 Task: Look for space in La Dorada, Colombia from 2nd June, 2023 to 15th June, 2023 for 2 adults in price range Rs.10000 to Rs.15000. Place can be entire place with 1  bedroom having 1 bed and 1 bathroom. Property type can be house, flat, guest house, hotel. Amenities needed are: washing machine. Booking option can be shelf check-in. Required host language is English.
Action: Mouse moved to (415, 165)
Screenshot: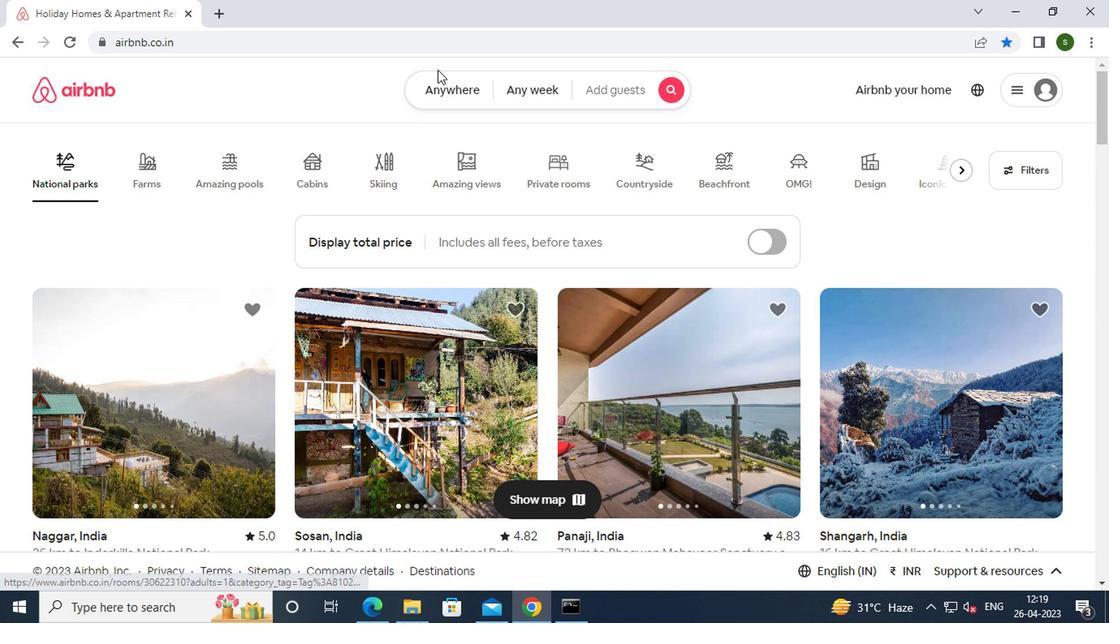 
Action: Mouse pressed left at (415, 165)
Screenshot: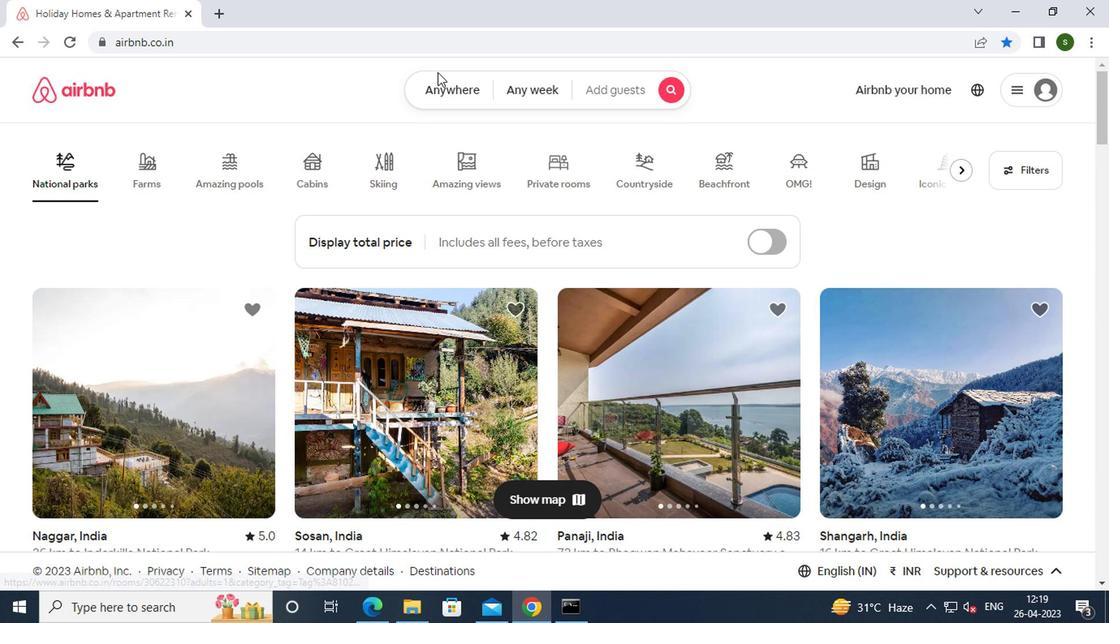 
Action: Mouse moved to (348, 208)
Screenshot: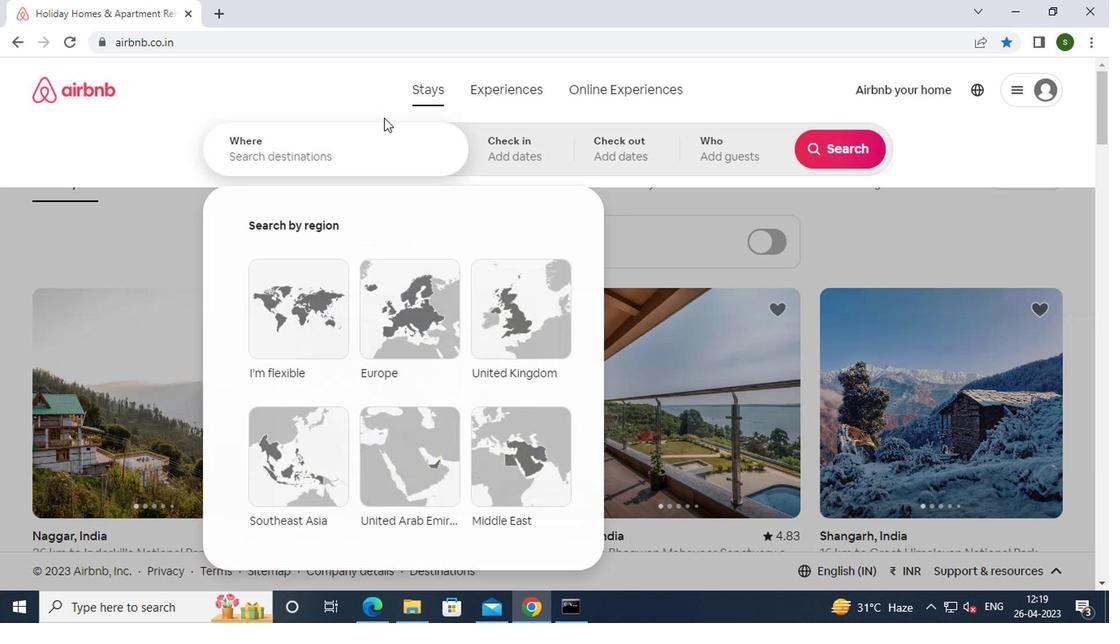 
Action: Mouse pressed left at (348, 208)
Screenshot: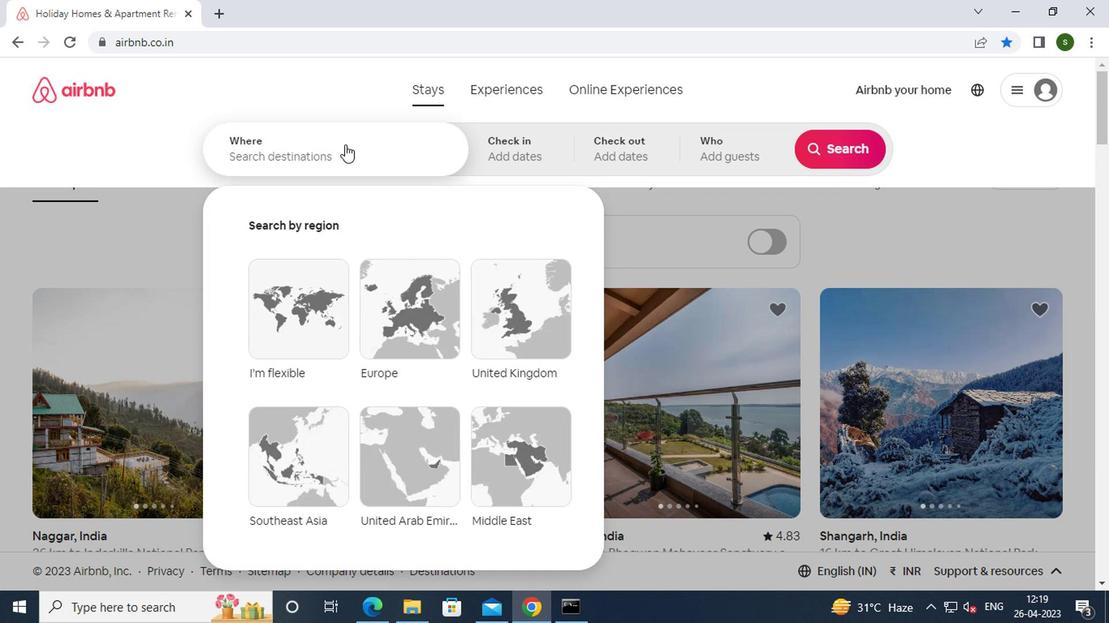 
Action: Mouse moved to (348, 233)
Screenshot: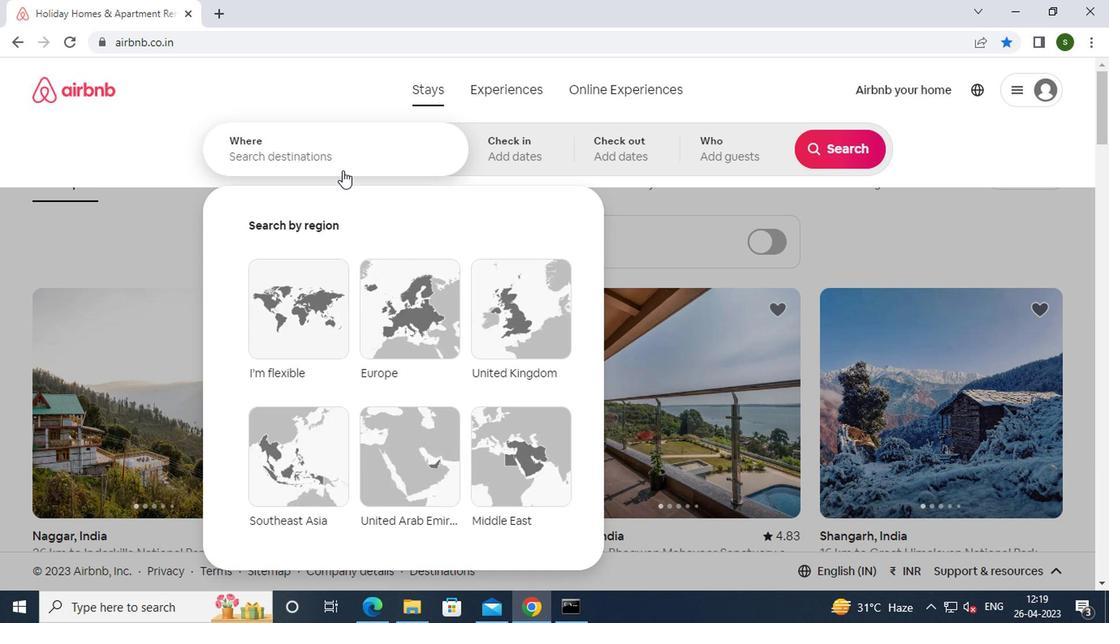 
Action: Key pressed l<Key.caps_lock>a<Key.space><Key.caps_lock>d<Key.caps_lock>orada,<Key.space><Key.caps_lock>c<Key.caps_lock>olombia<Key.enter>
Screenshot: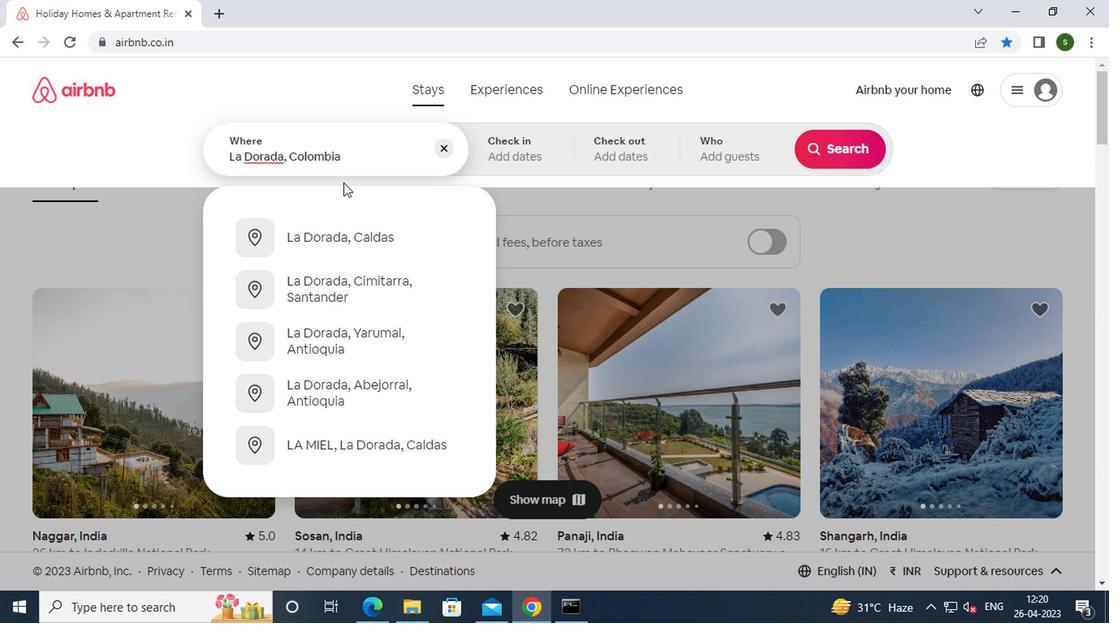 
Action: Mouse moved to (698, 303)
Screenshot: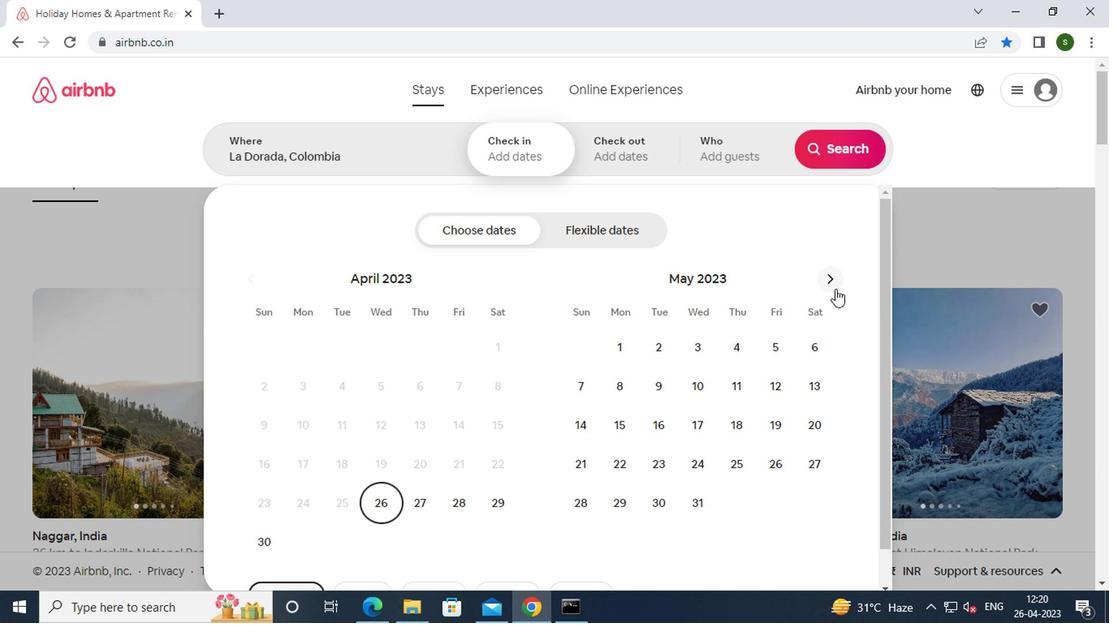 
Action: Mouse pressed left at (698, 303)
Screenshot: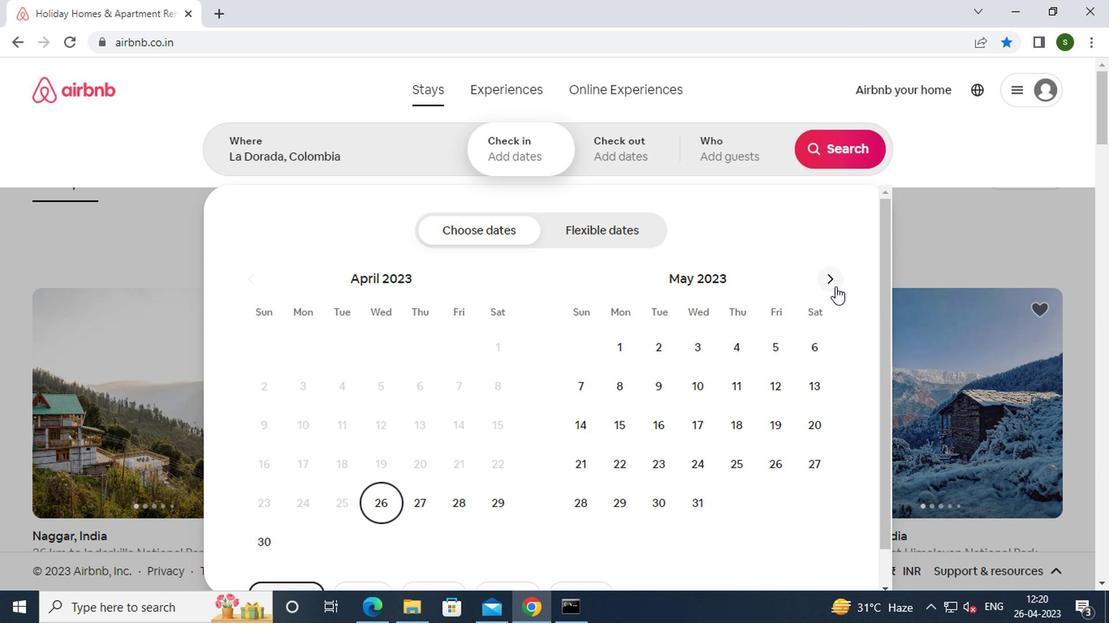 
Action: Mouse moved to (659, 354)
Screenshot: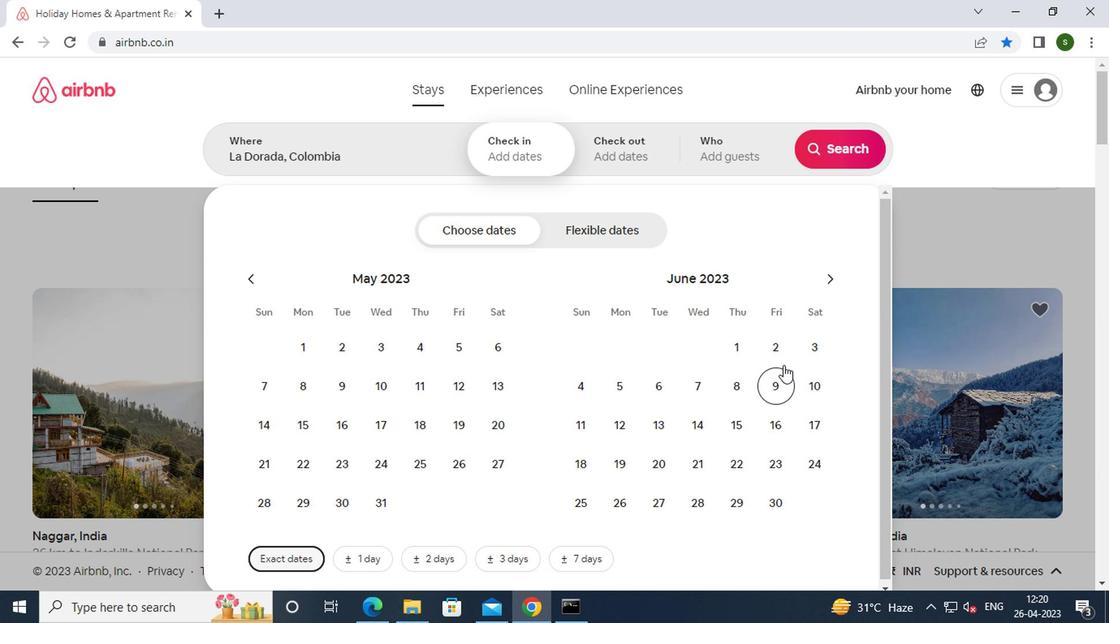 
Action: Mouse pressed left at (659, 354)
Screenshot: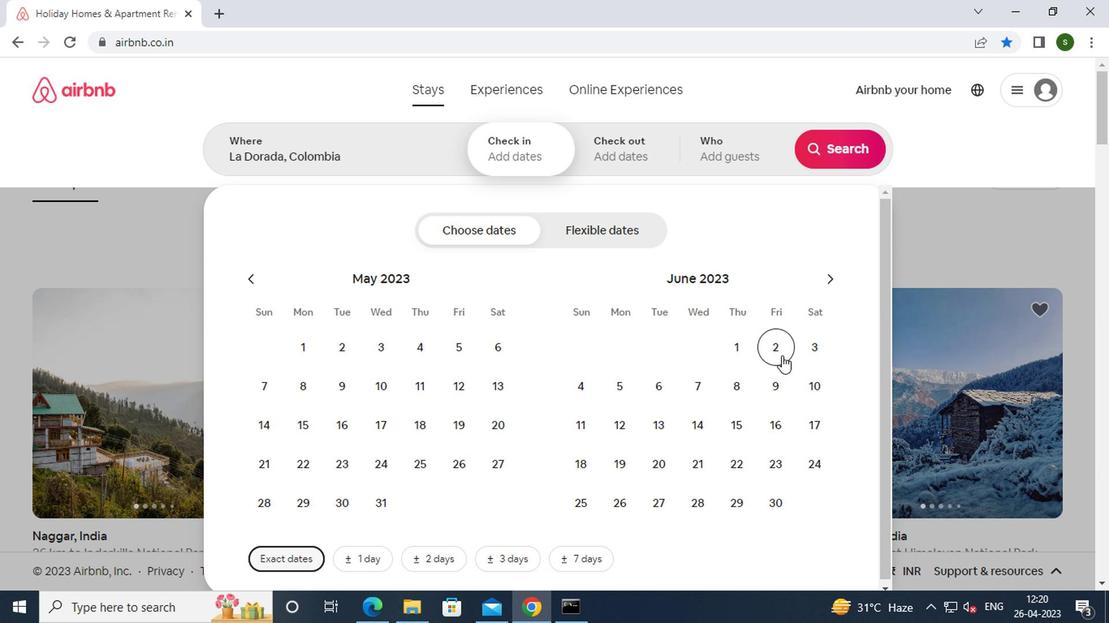 
Action: Mouse moved to (631, 406)
Screenshot: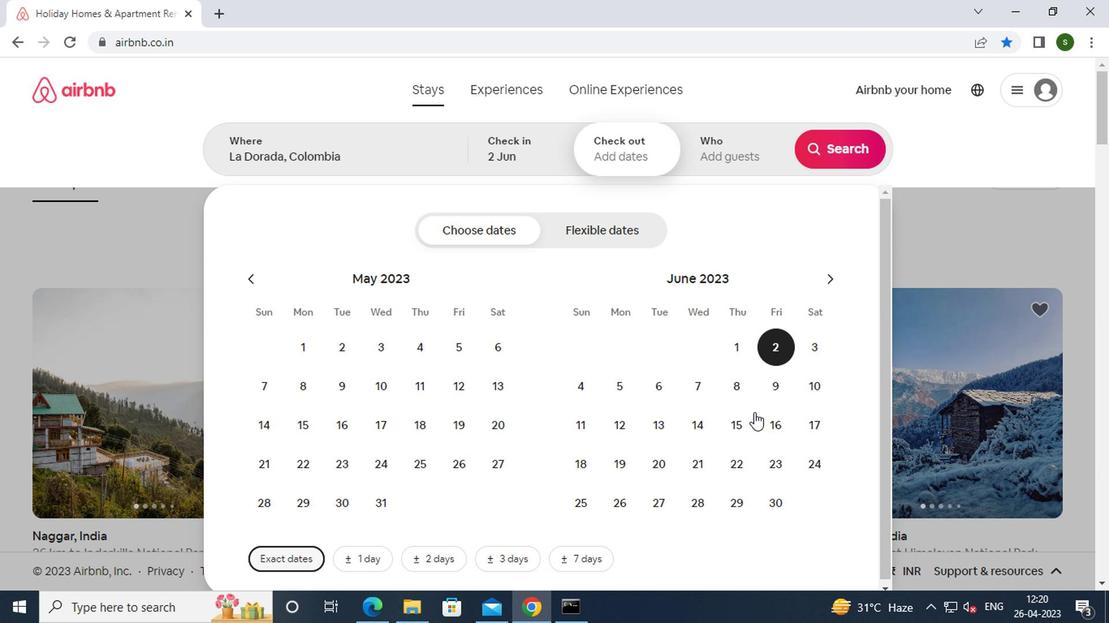 
Action: Mouse pressed left at (631, 406)
Screenshot: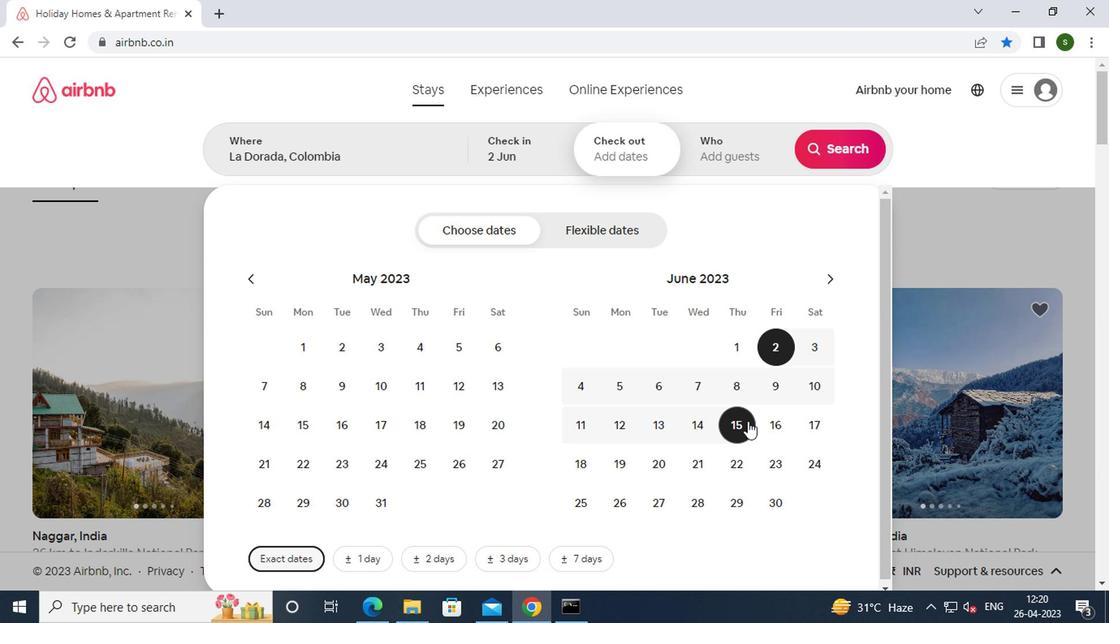 
Action: Mouse moved to (621, 214)
Screenshot: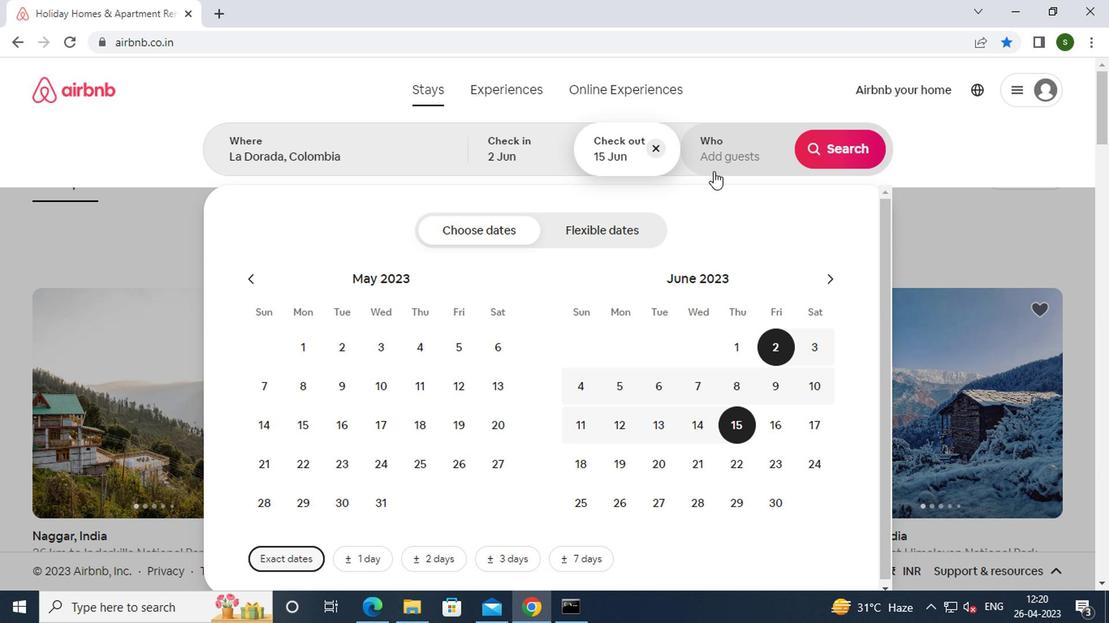 
Action: Mouse pressed left at (621, 214)
Screenshot: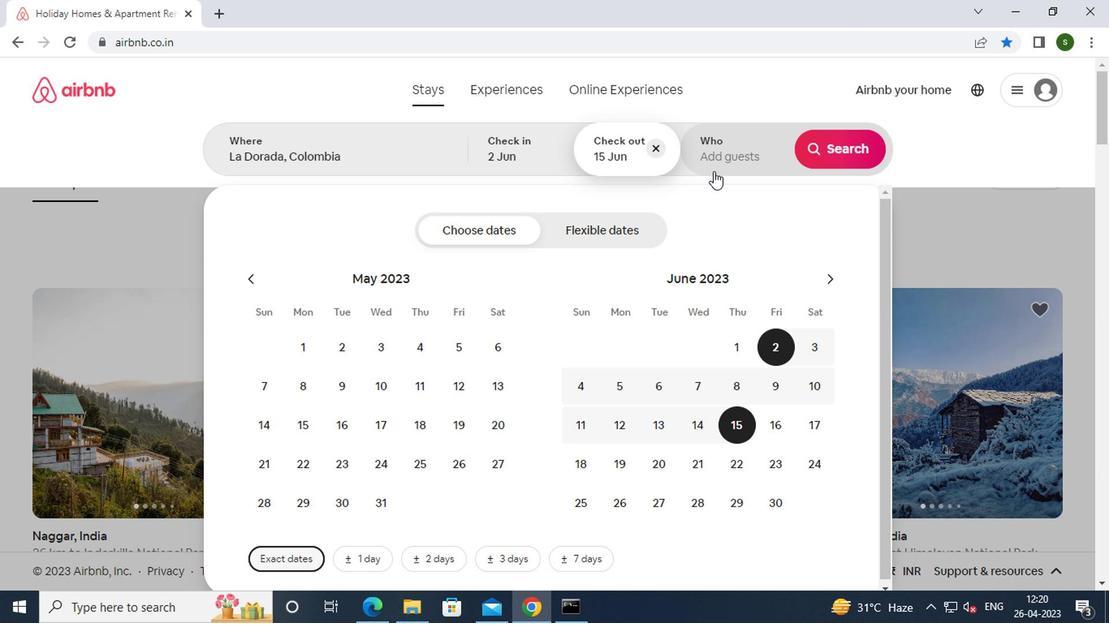 
Action: Mouse moved to (699, 269)
Screenshot: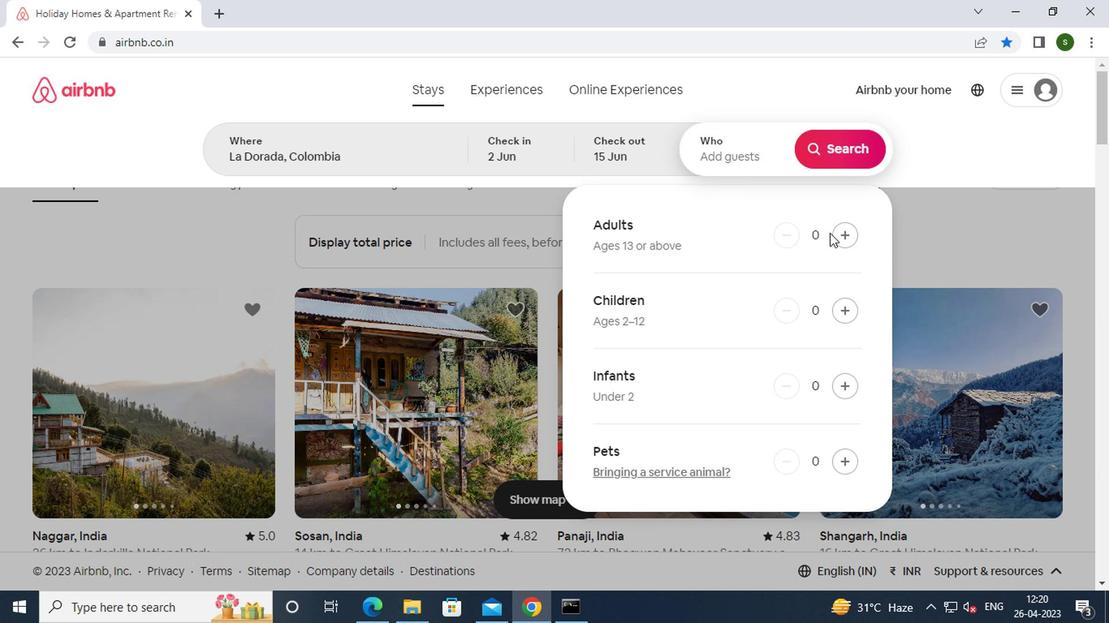 
Action: Mouse pressed left at (699, 269)
Screenshot: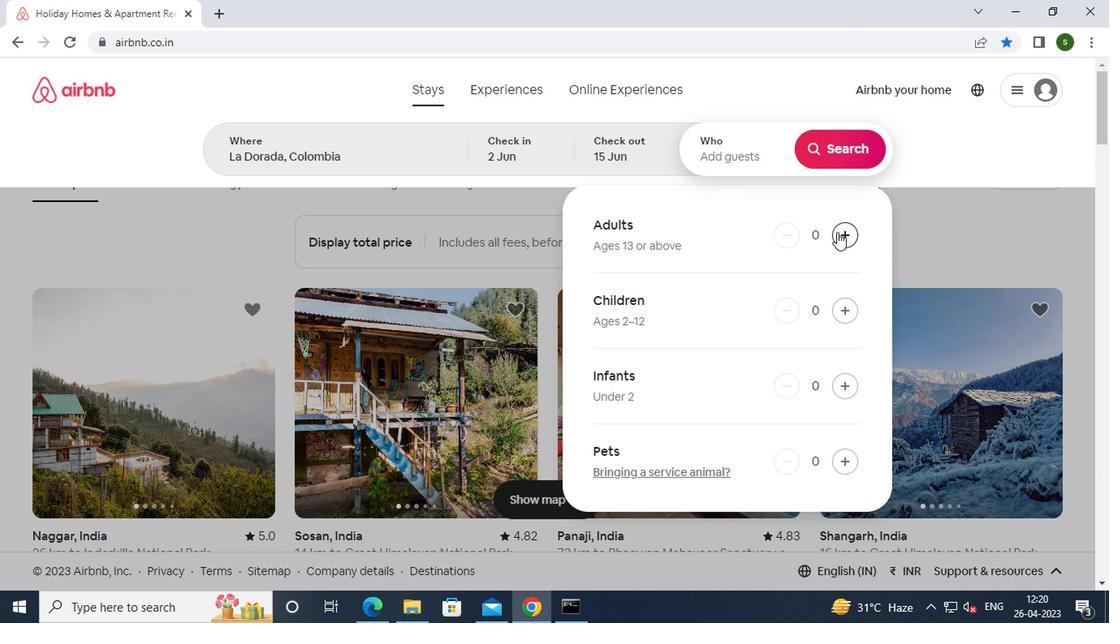 
Action: Mouse pressed left at (699, 269)
Screenshot: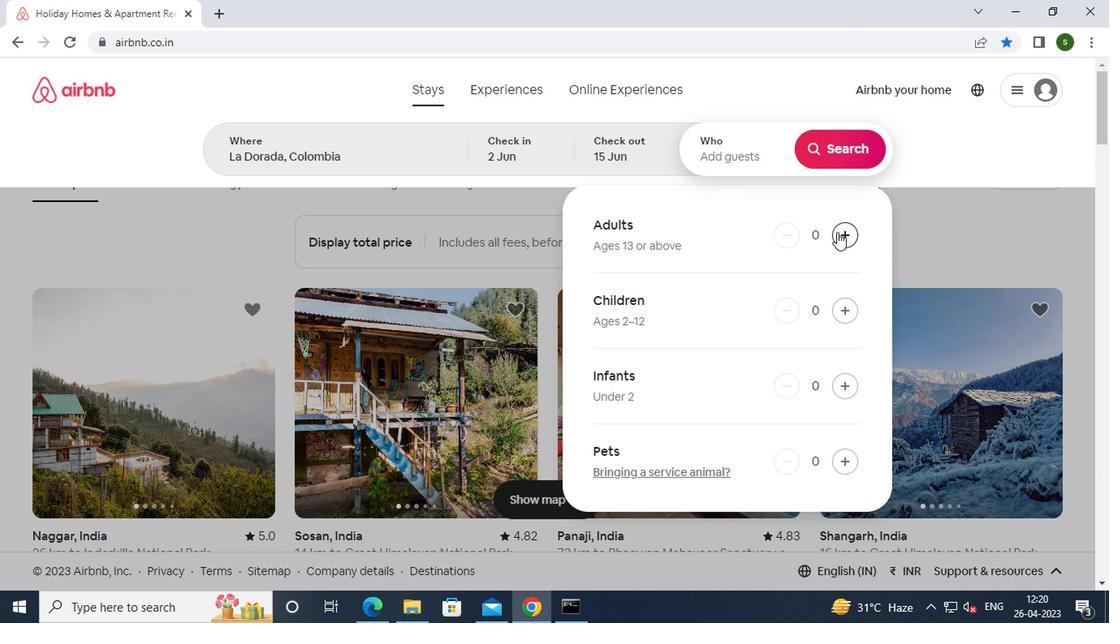 
Action: Mouse moved to (698, 218)
Screenshot: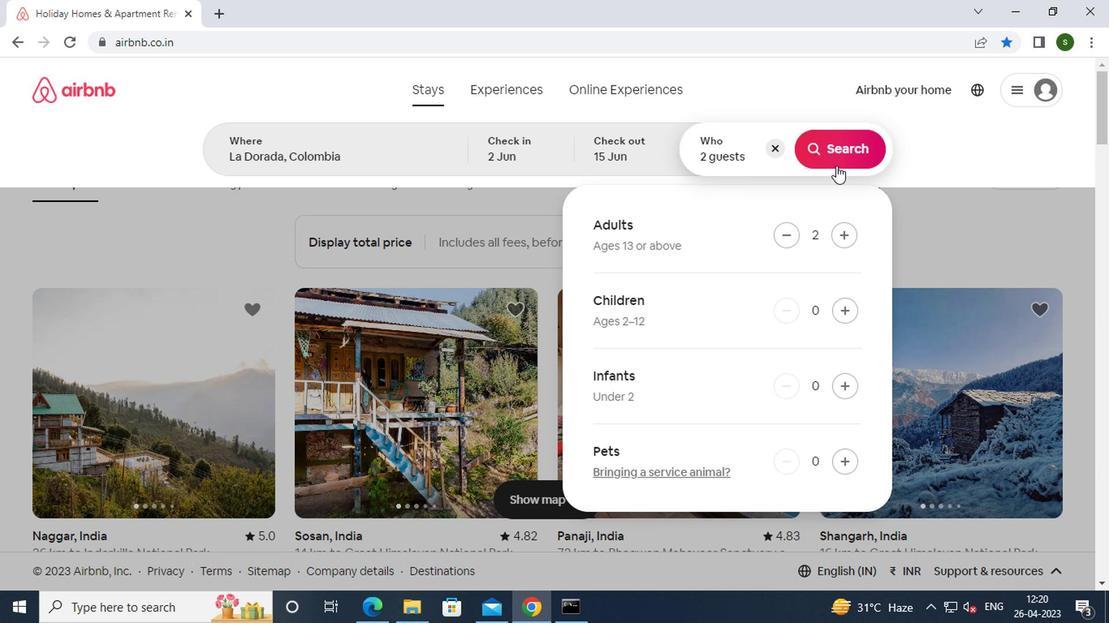 
Action: Mouse pressed left at (698, 218)
Screenshot: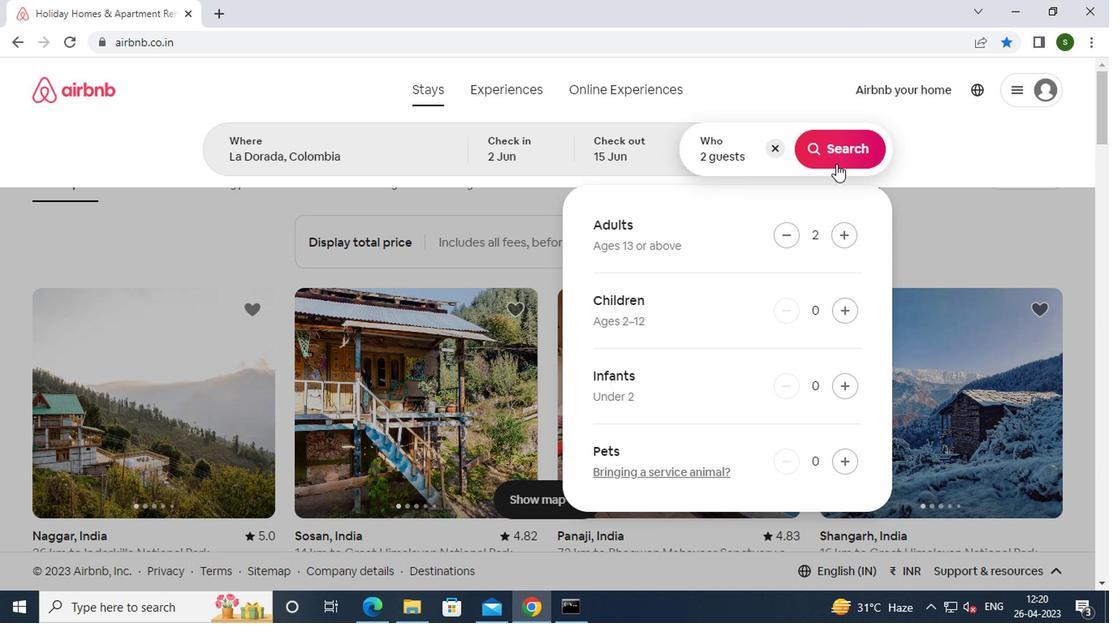 
Action: Mouse moved to (840, 217)
Screenshot: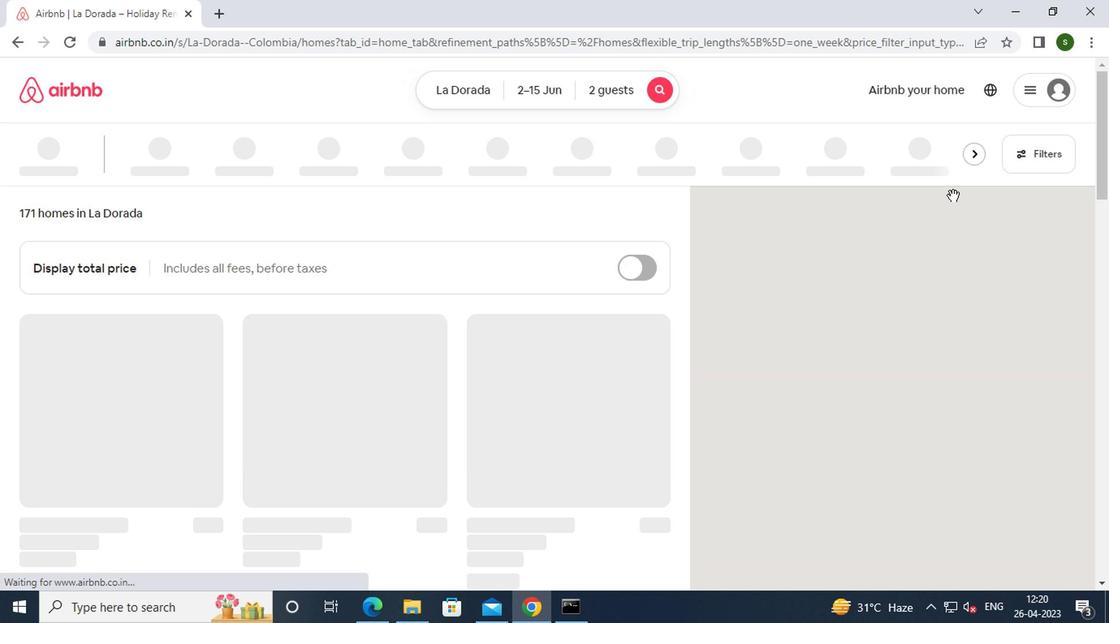
Action: Mouse pressed left at (840, 217)
Screenshot: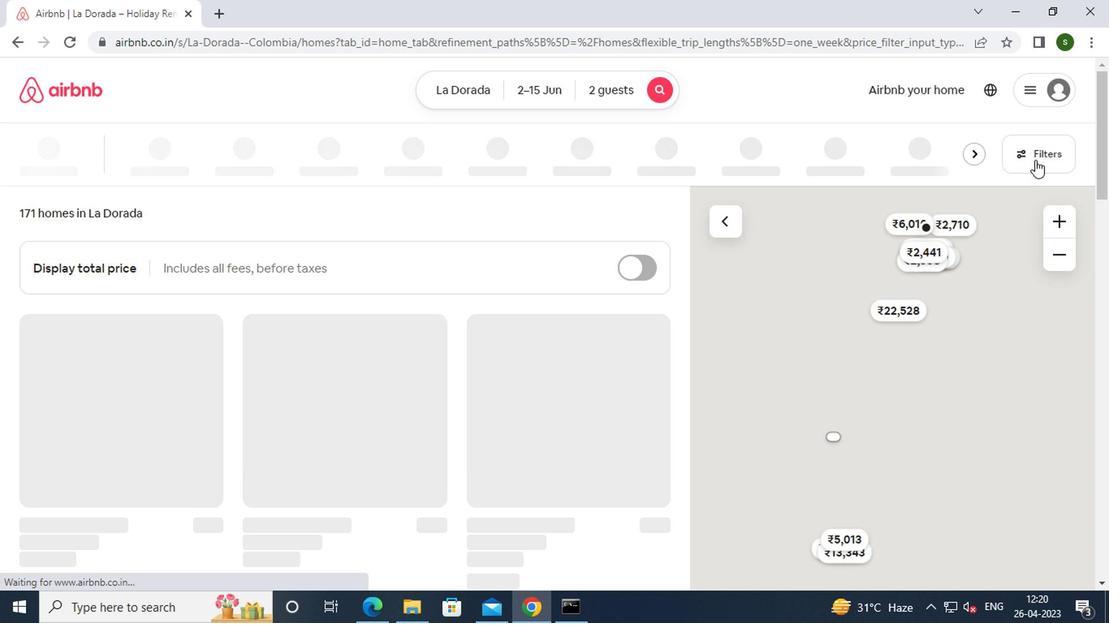 
Action: Mouse moved to (373, 362)
Screenshot: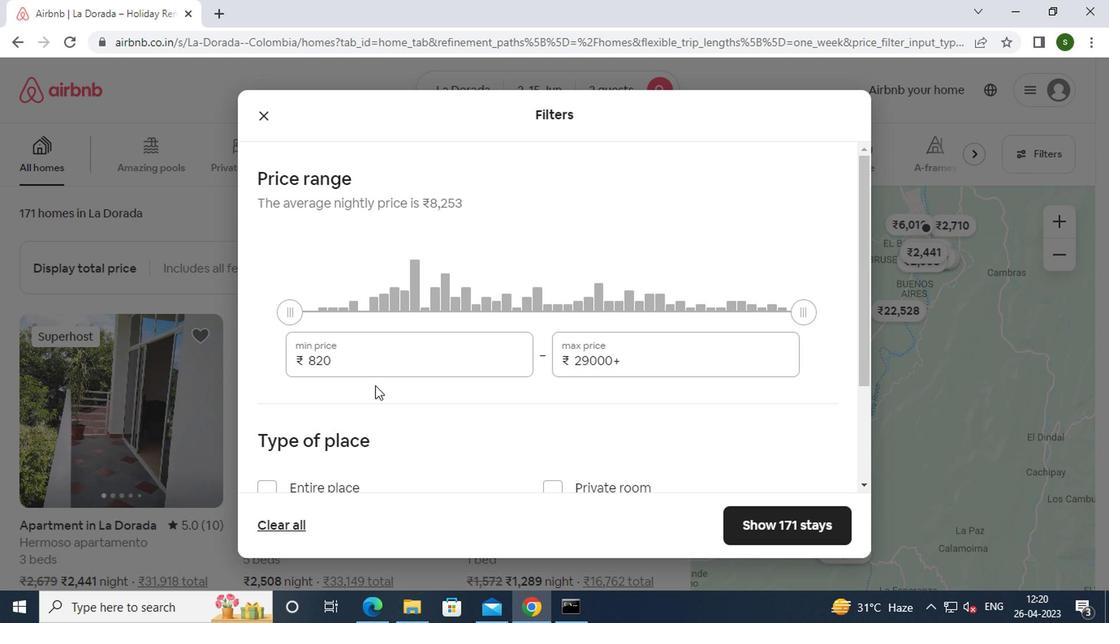 
Action: Mouse pressed left at (373, 362)
Screenshot: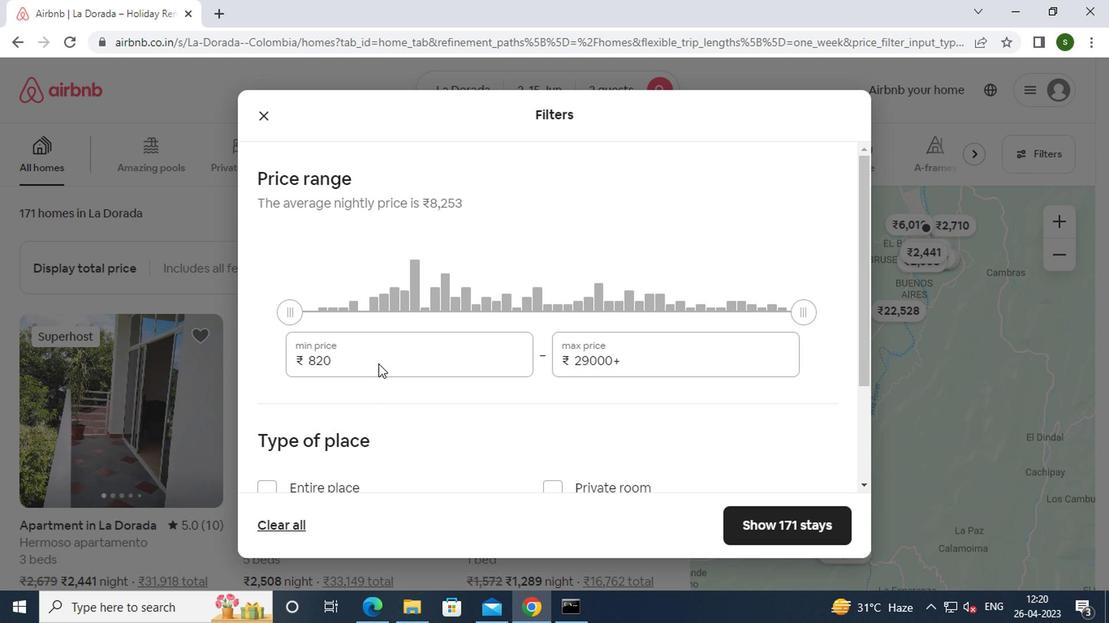 
Action: Mouse moved to (373, 361)
Screenshot: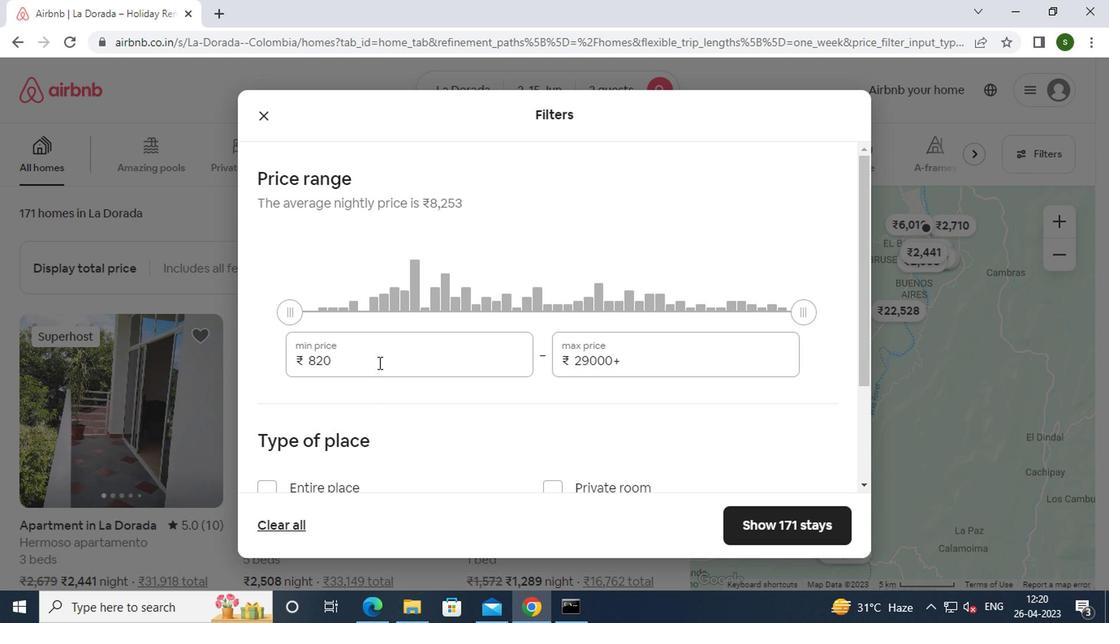 
Action: Key pressed <Key.backspace><Key.backspace><Key.backspace><Key.backspace><Key.backspace><Key.backspace>10000
Screenshot: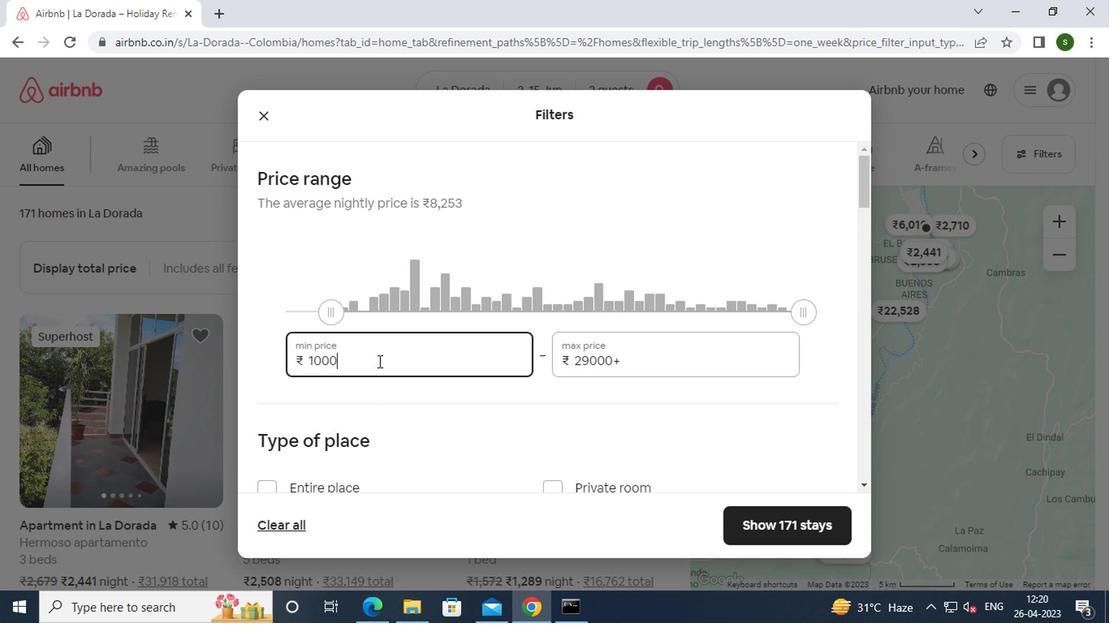 
Action: Mouse moved to (552, 362)
Screenshot: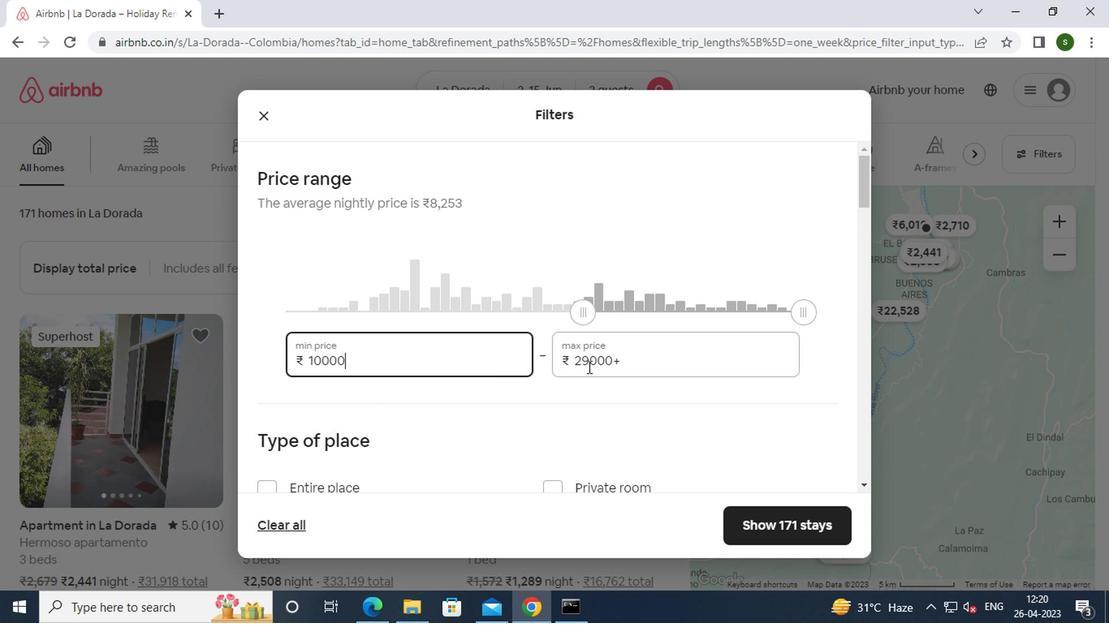 
Action: Mouse pressed left at (552, 362)
Screenshot: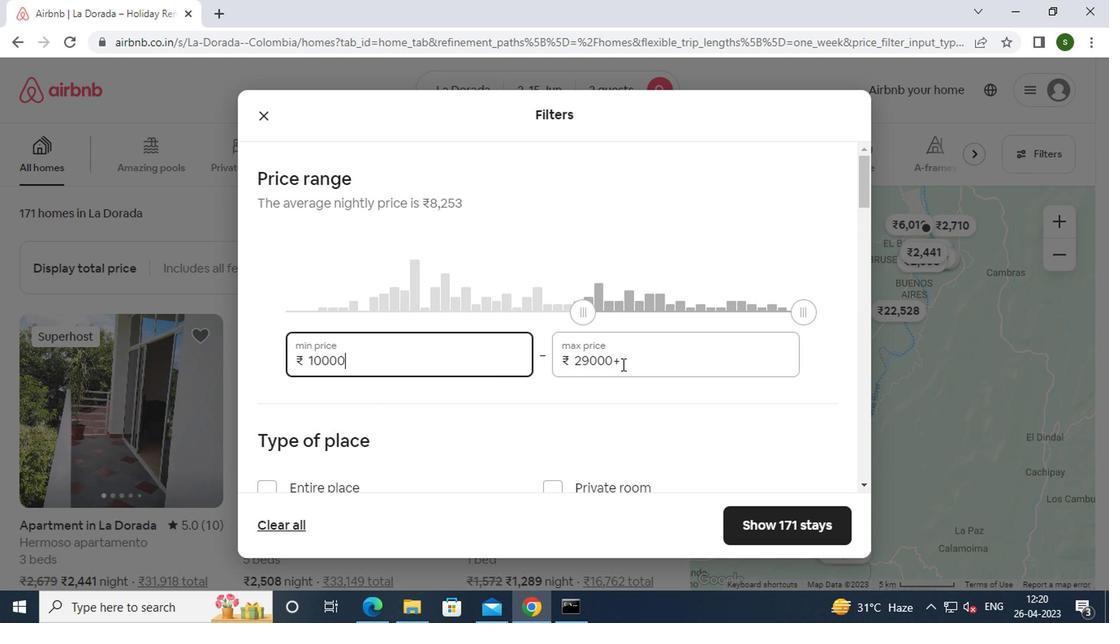 
Action: Key pressed <Key.backspace><Key.backspace><Key.backspace><Key.backspace><Key.backspace><Key.backspace><Key.backspace><Key.backspace><Key.backspace><Key.backspace>15000
Screenshot: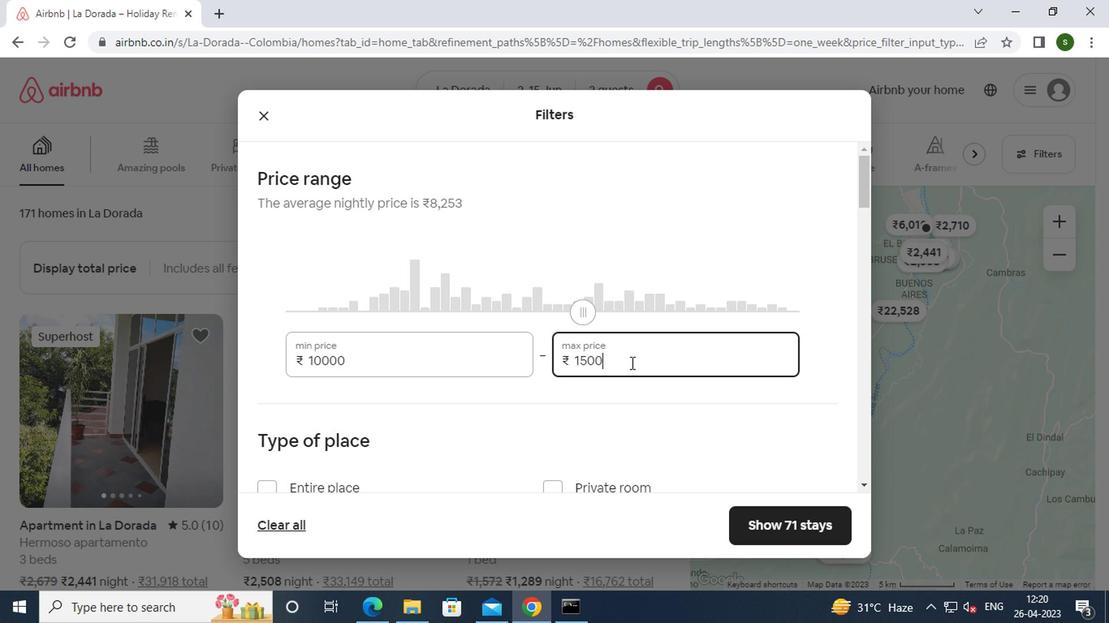 
Action: Mouse moved to (573, 361)
Screenshot: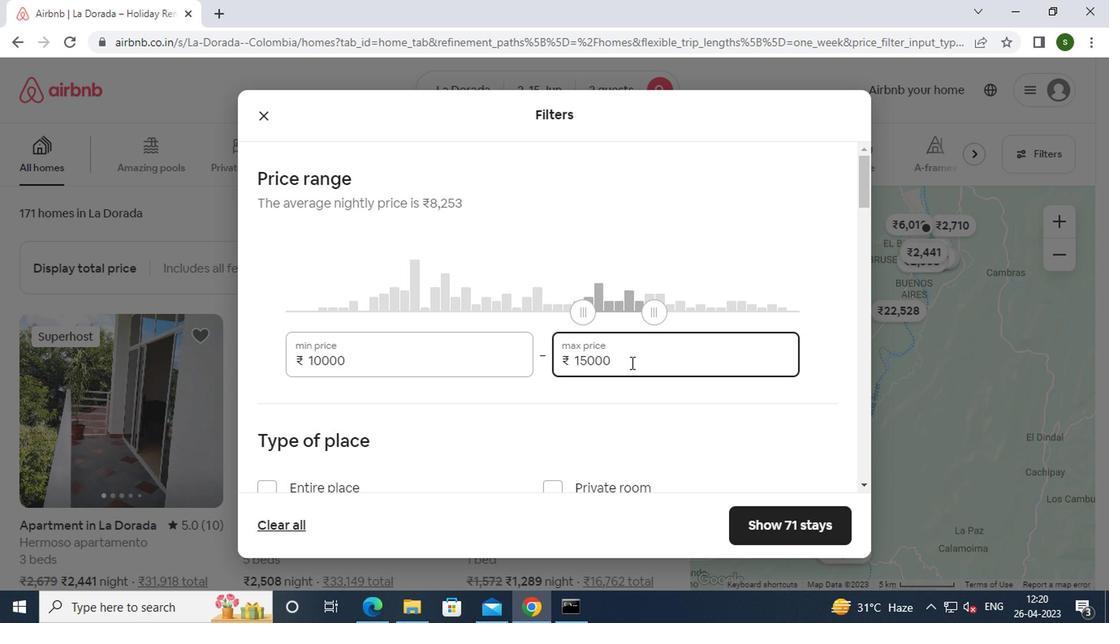 
Action: Mouse scrolled (573, 361) with delta (0, 0)
Screenshot: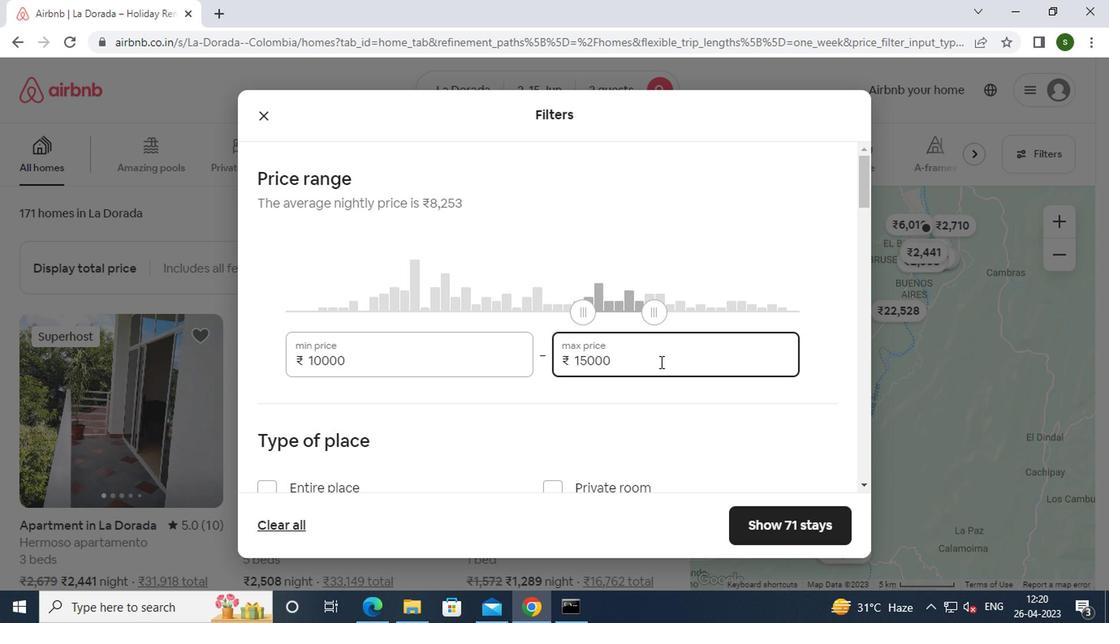 
Action: Mouse scrolled (573, 361) with delta (0, 0)
Screenshot: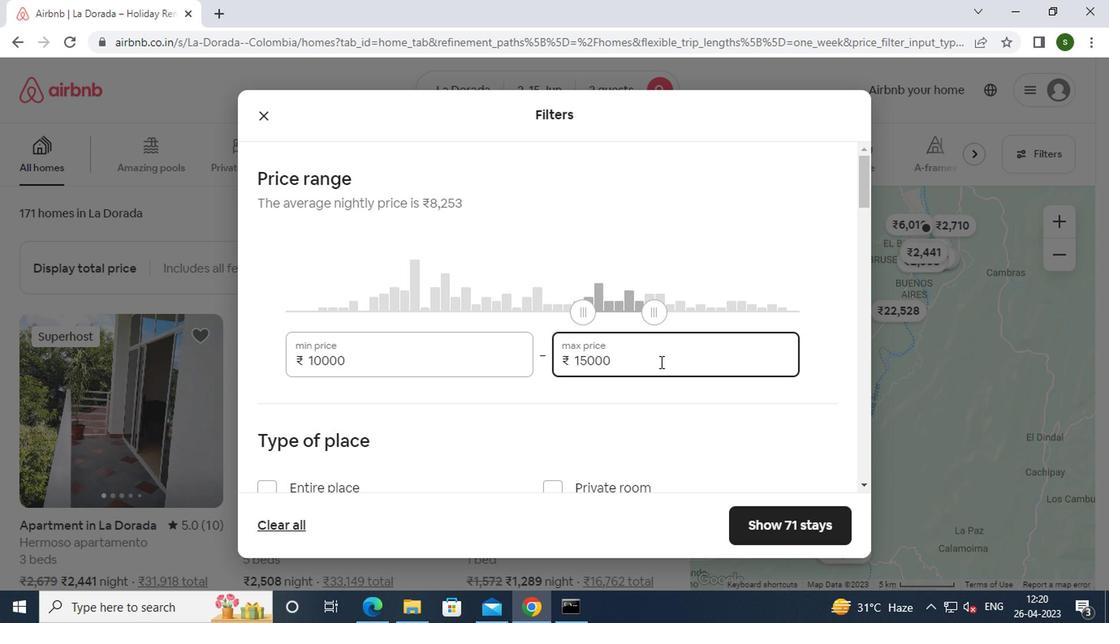 
Action: Mouse moved to (325, 345)
Screenshot: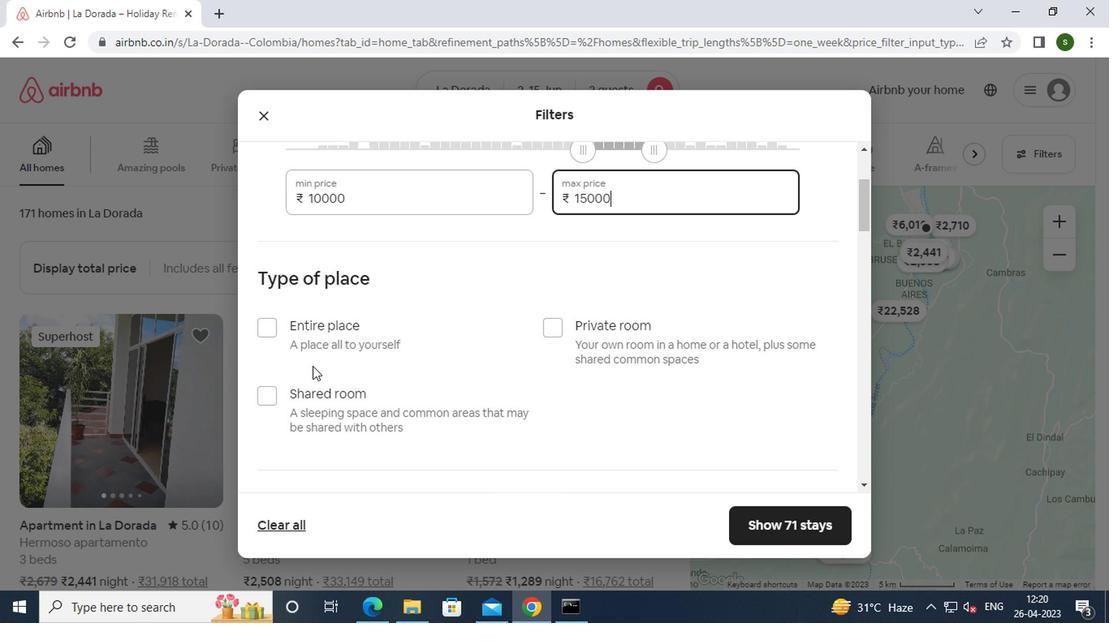 
Action: Mouse pressed left at (325, 345)
Screenshot: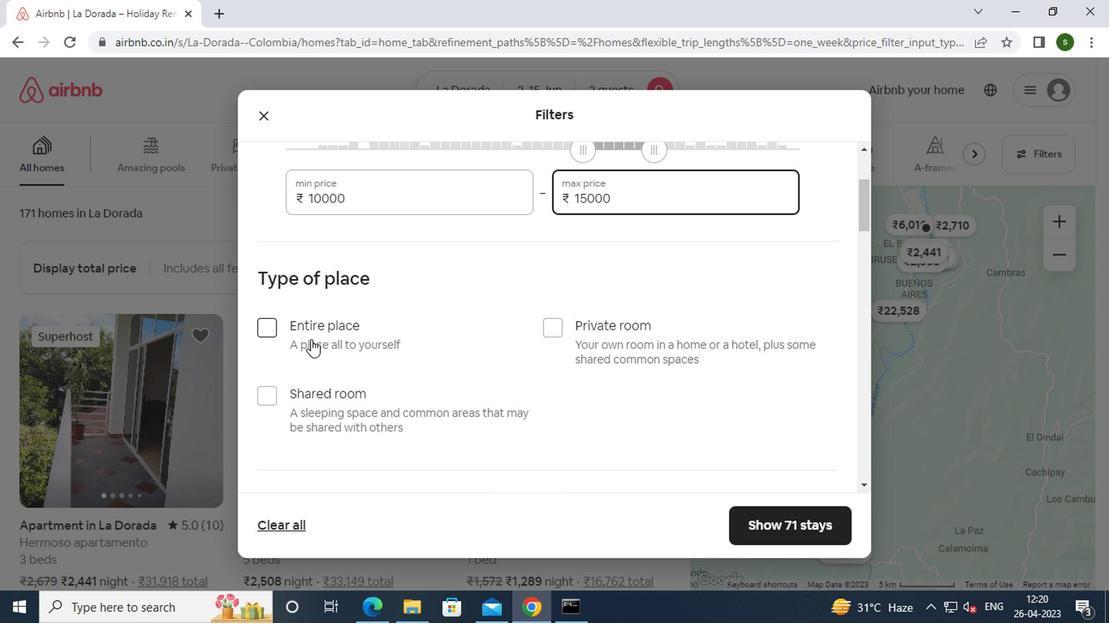 
Action: Mouse scrolled (325, 344) with delta (0, 0)
Screenshot: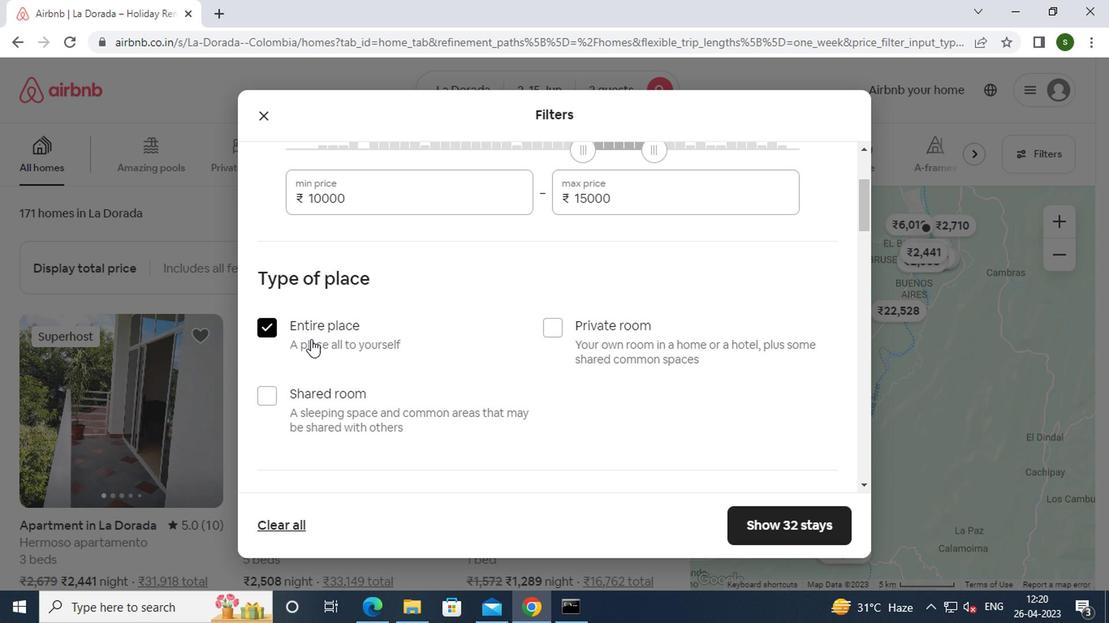 
Action: Mouse scrolled (325, 344) with delta (0, 0)
Screenshot: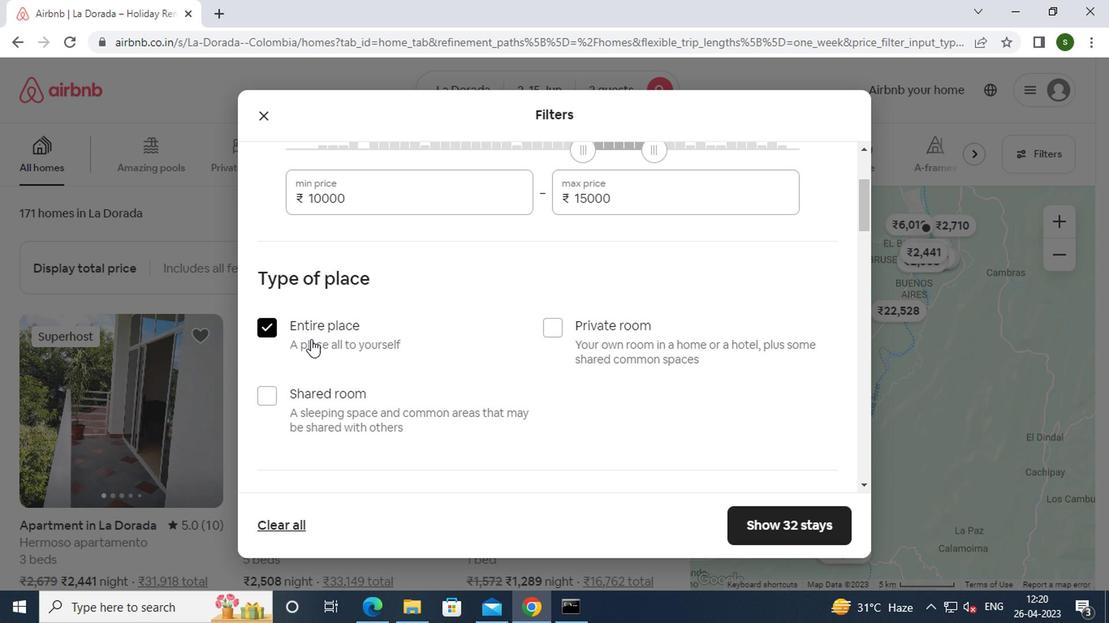 
Action: Mouse scrolled (325, 344) with delta (0, 0)
Screenshot: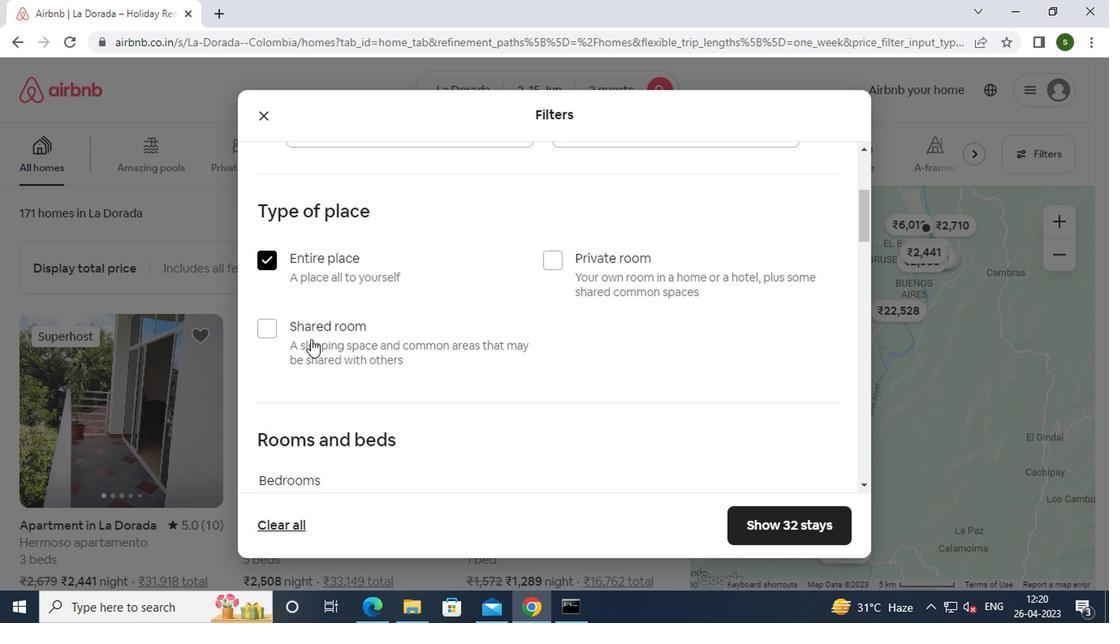 
Action: Mouse scrolled (325, 344) with delta (0, 0)
Screenshot: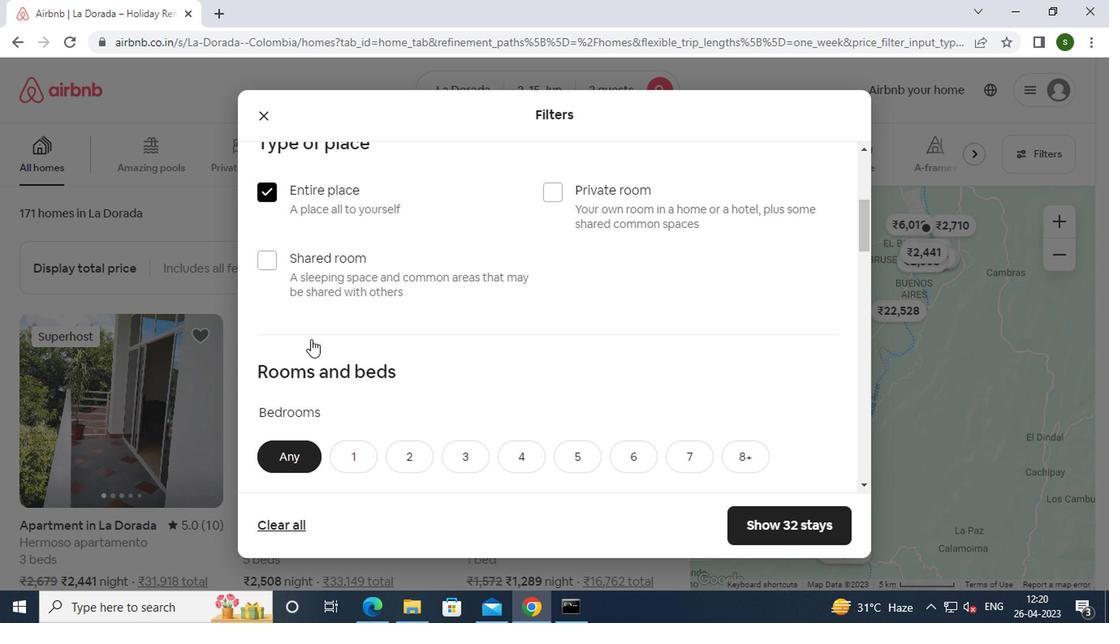 
Action: Mouse moved to (349, 295)
Screenshot: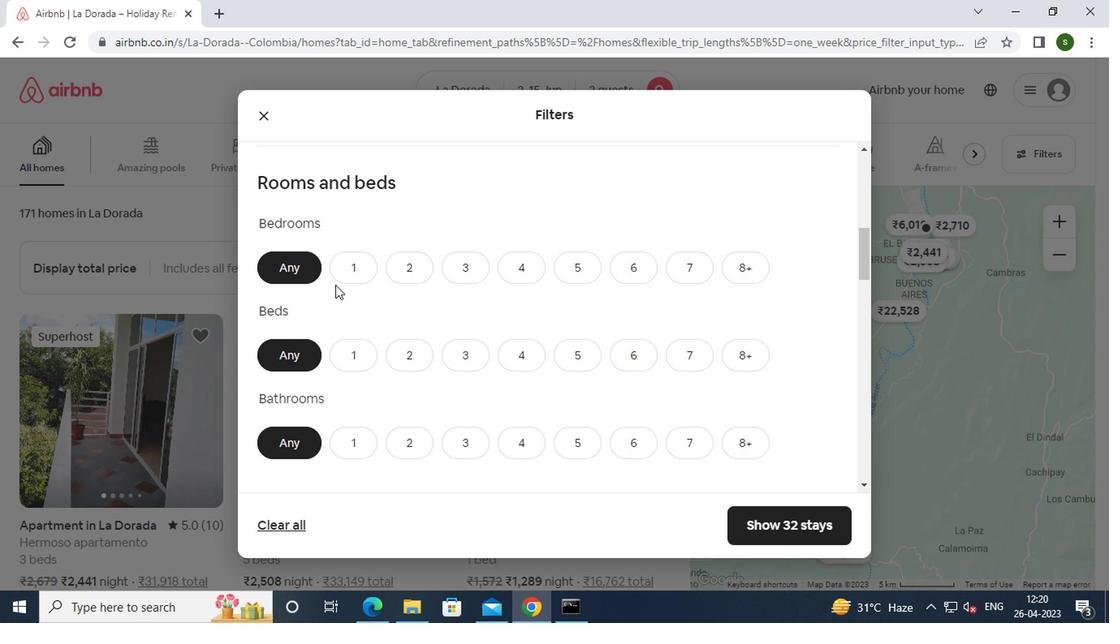 
Action: Mouse pressed left at (349, 295)
Screenshot: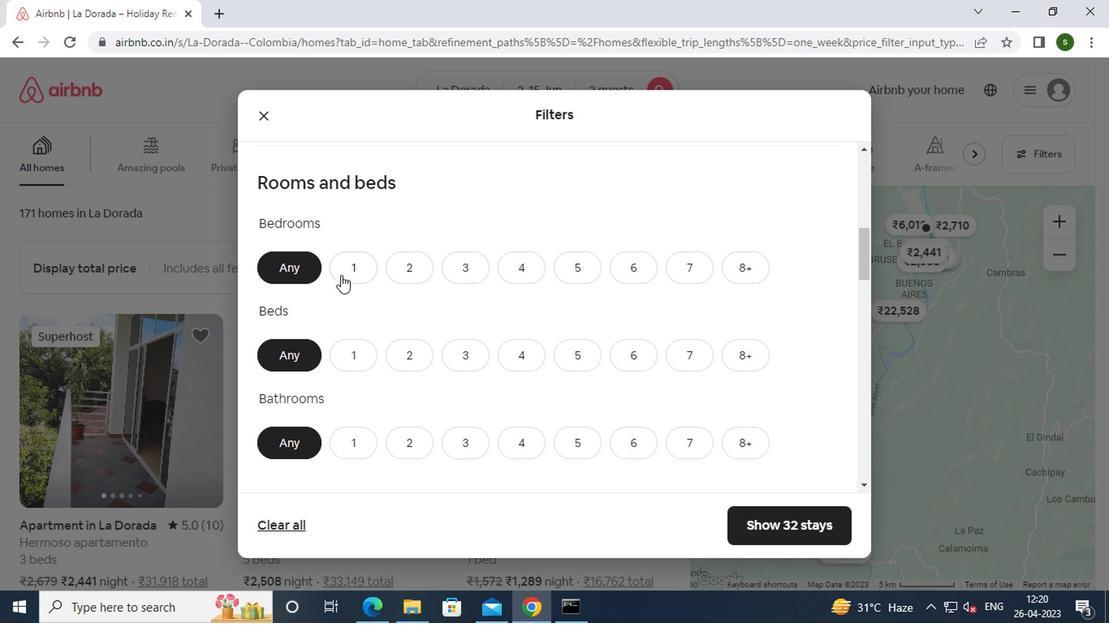 
Action: Mouse moved to (348, 362)
Screenshot: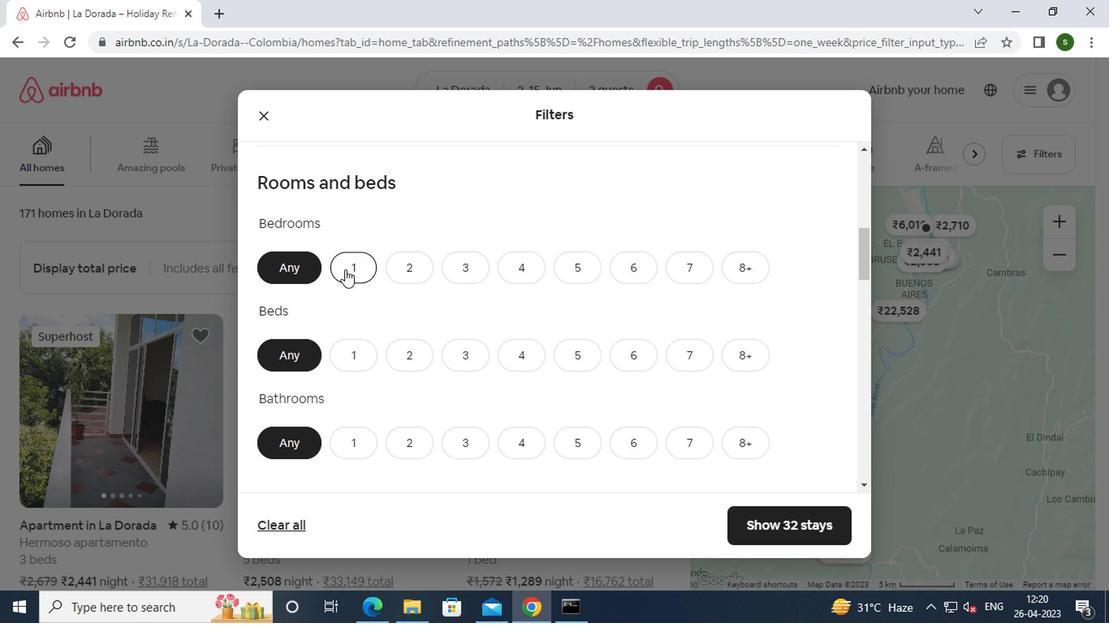 
Action: Mouse pressed left at (348, 362)
Screenshot: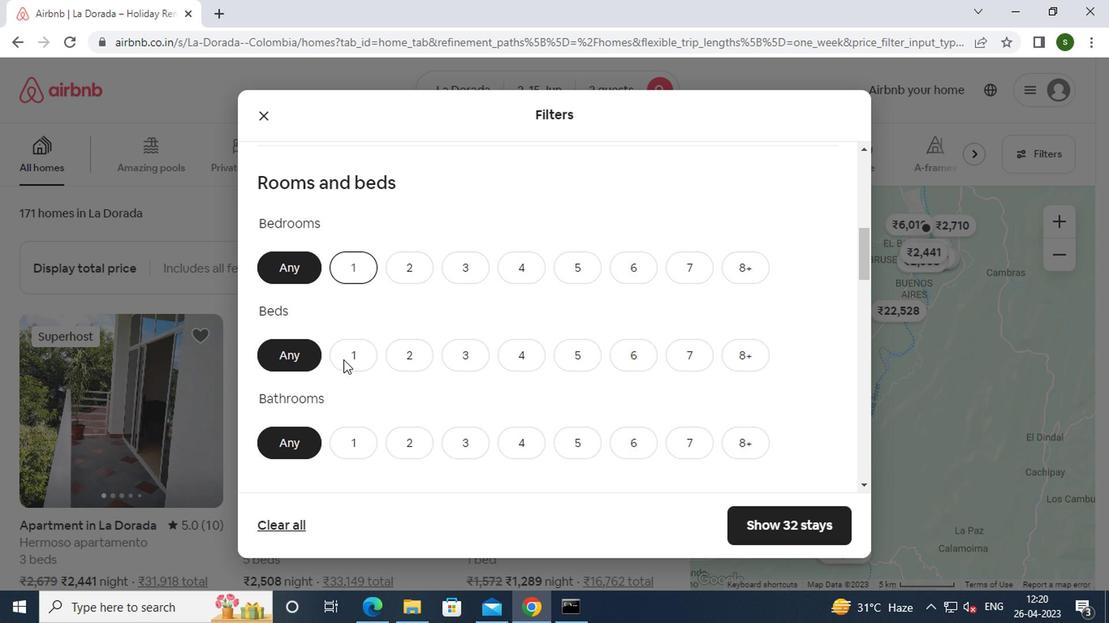 
Action: Mouse moved to (358, 418)
Screenshot: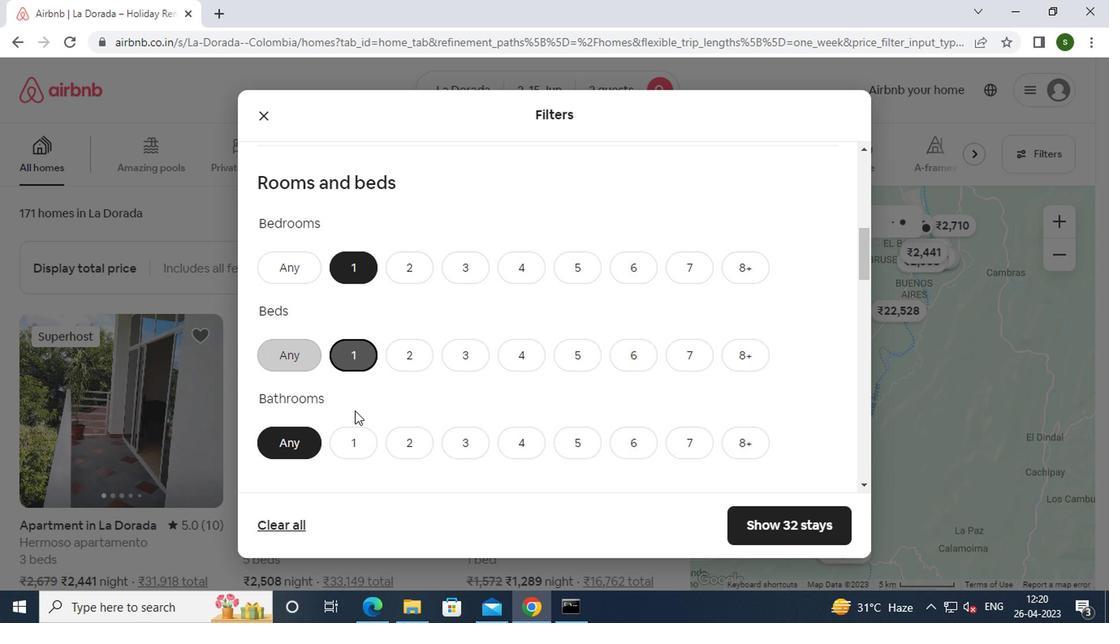 
Action: Mouse pressed left at (358, 418)
Screenshot: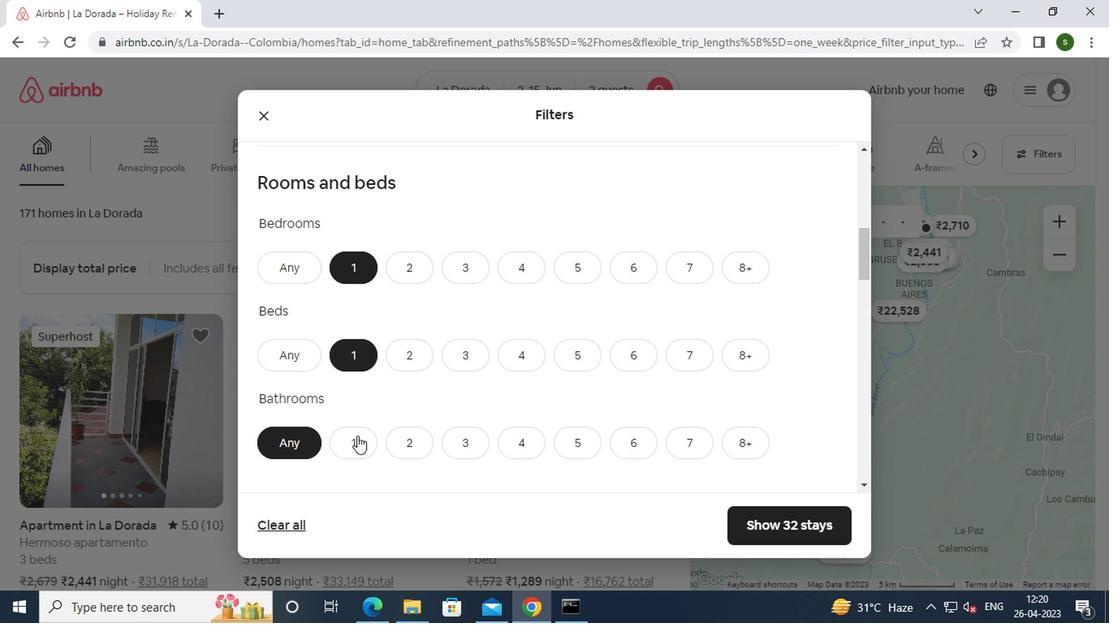 
Action: Mouse moved to (459, 372)
Screenshot: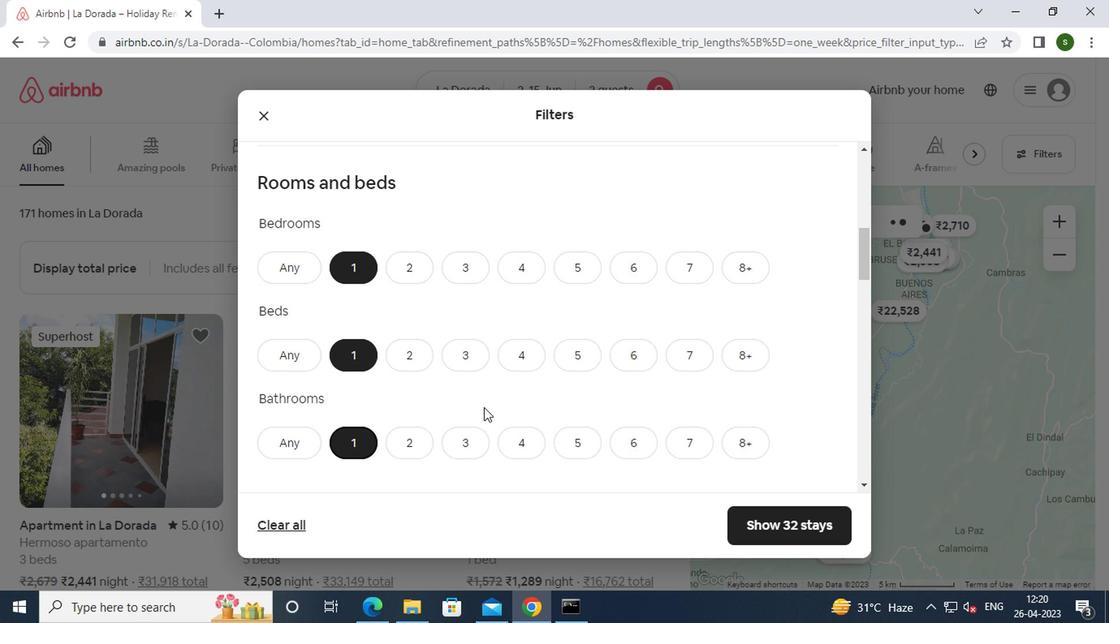 
Action: Mouse scrolled (459, 371) with delta (0, 0)
Screenshot: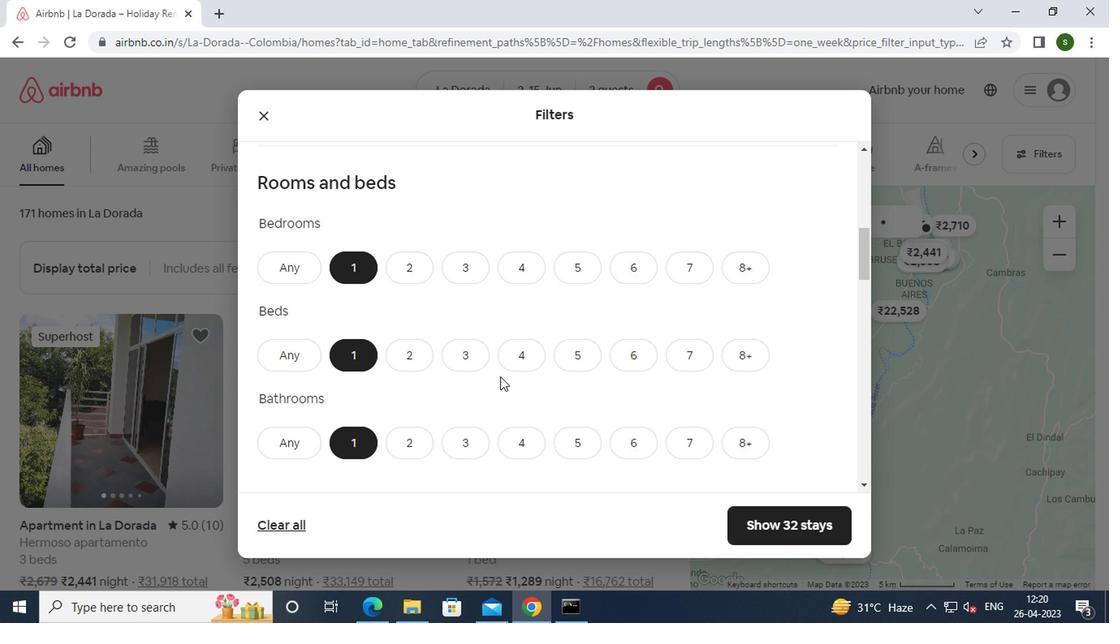 
Action: Mouse scrolled (459, 371) with delta (0, 0)
Screenshot: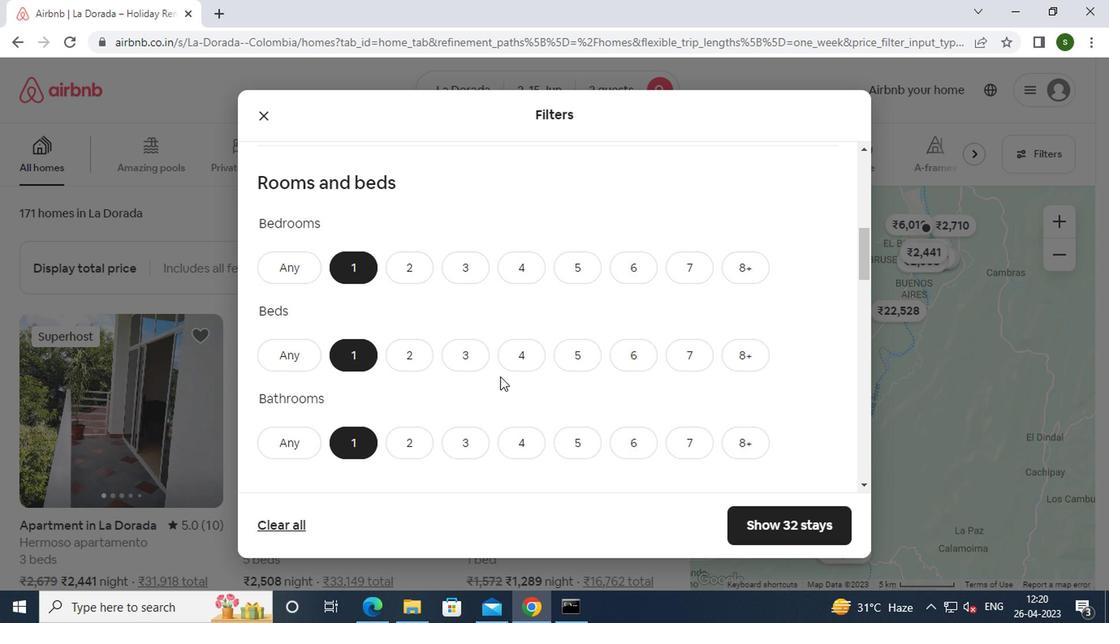 
Action: Mouse moved to (347, 408)
Screenshot: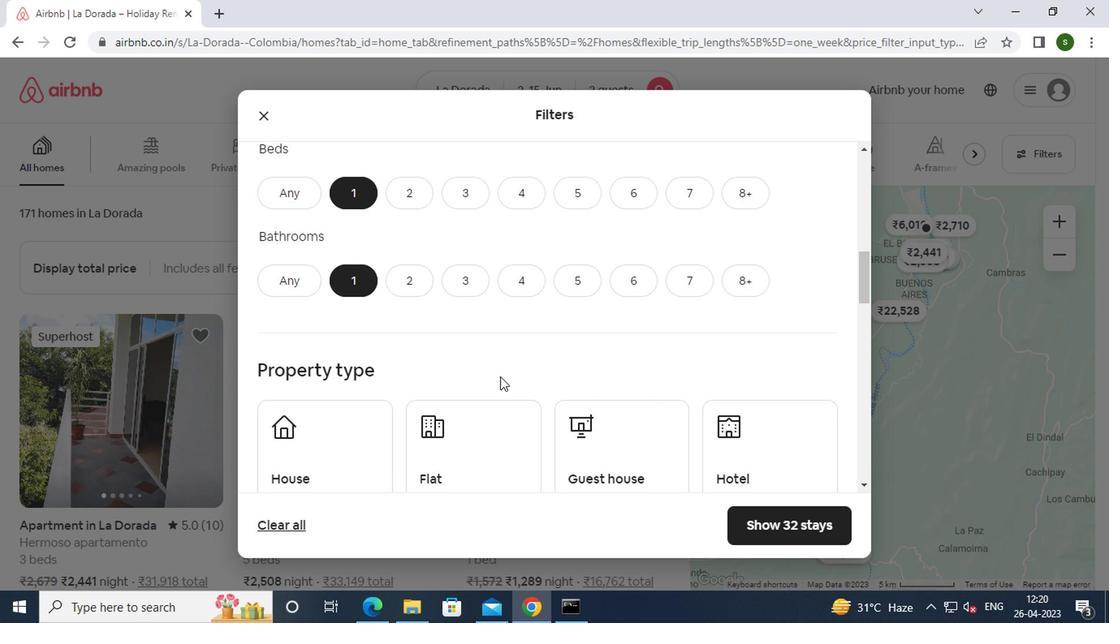
Action: Mouse pressed left at (347, 408)
Screenshot: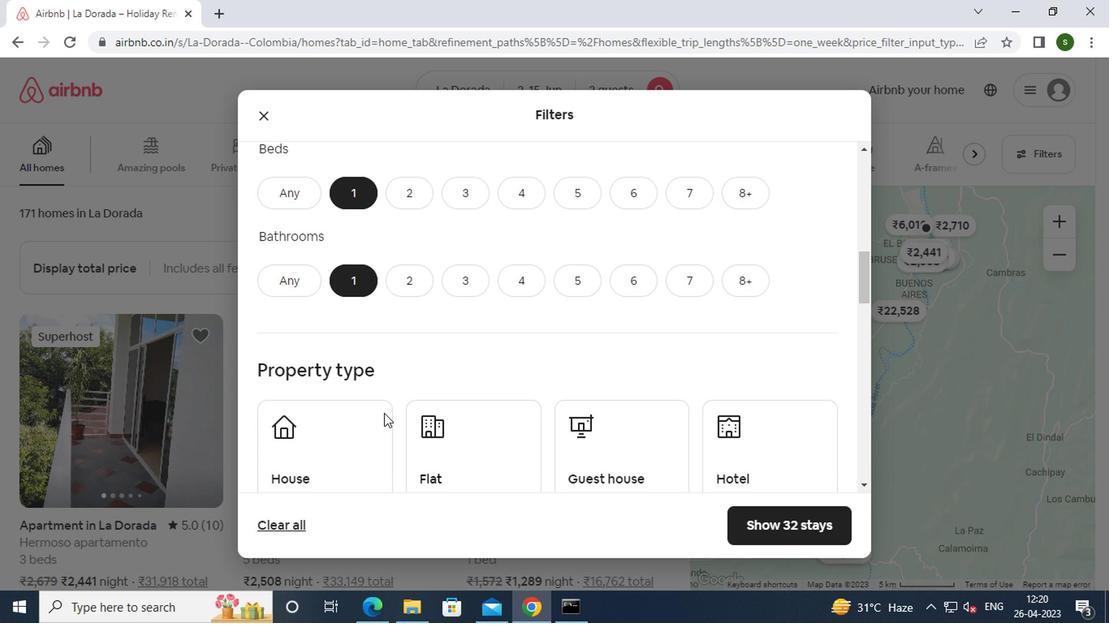 
Action: Mouse moved to (446, 421)
Screenshot: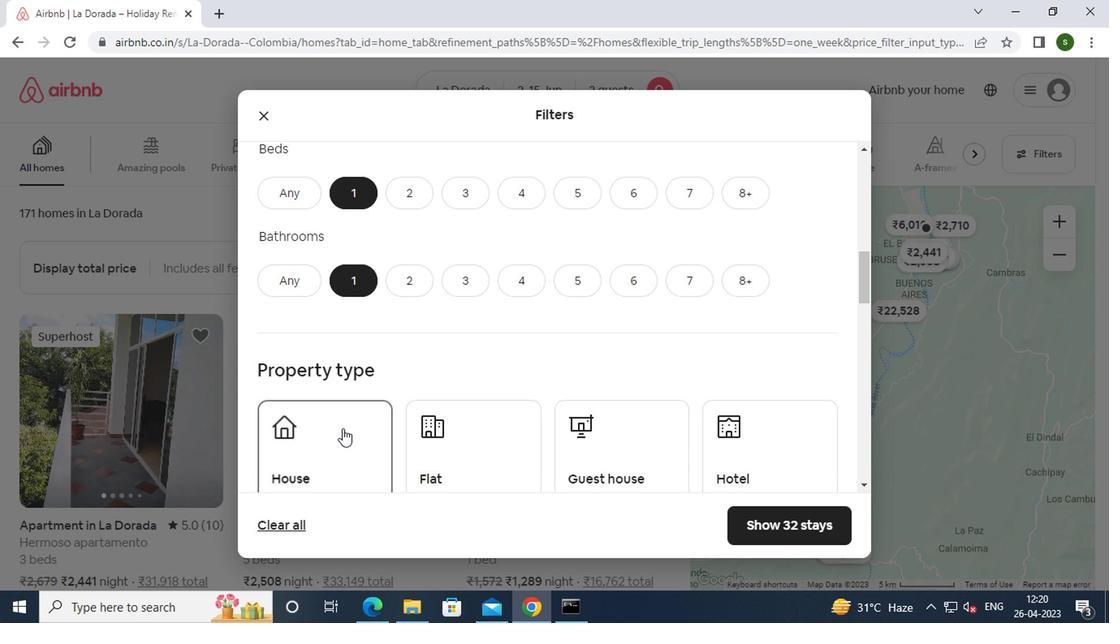 
Action: Mouse pressed left at (446, 421)
Screenshot: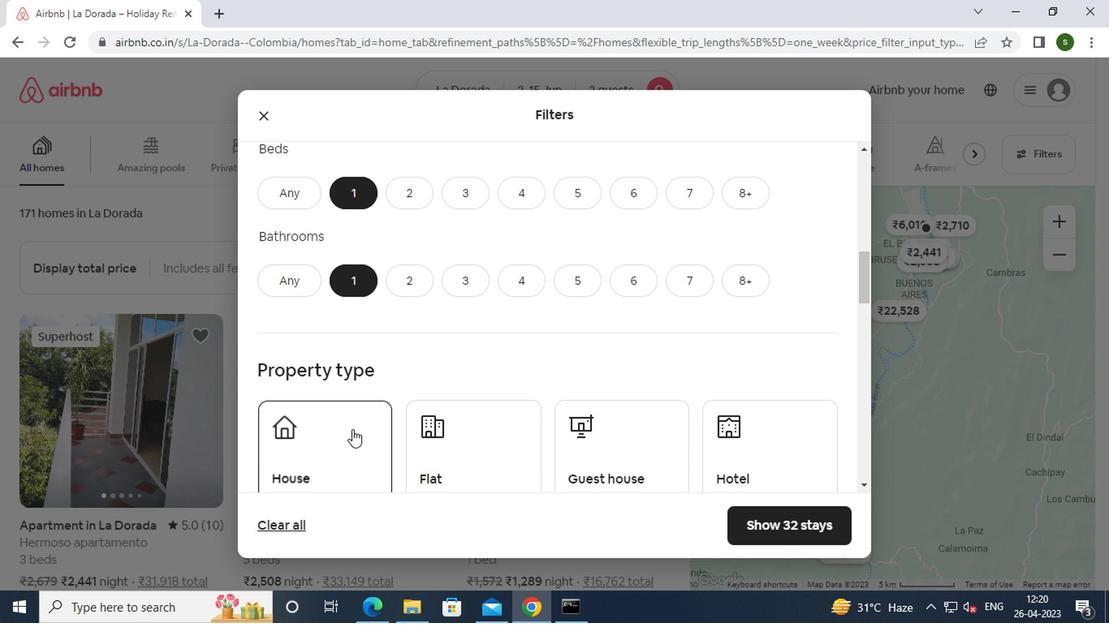 
Action: Mouse moved to (521, 414)
Screenshot: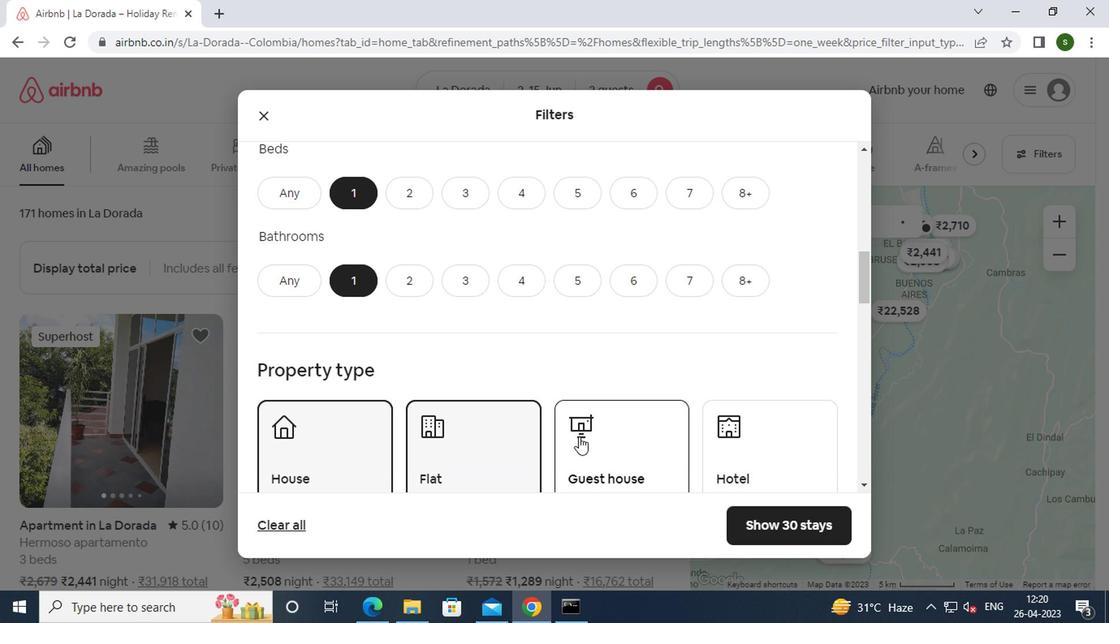 
Action: Mouse pressed left at (521, 414)
Screenshot: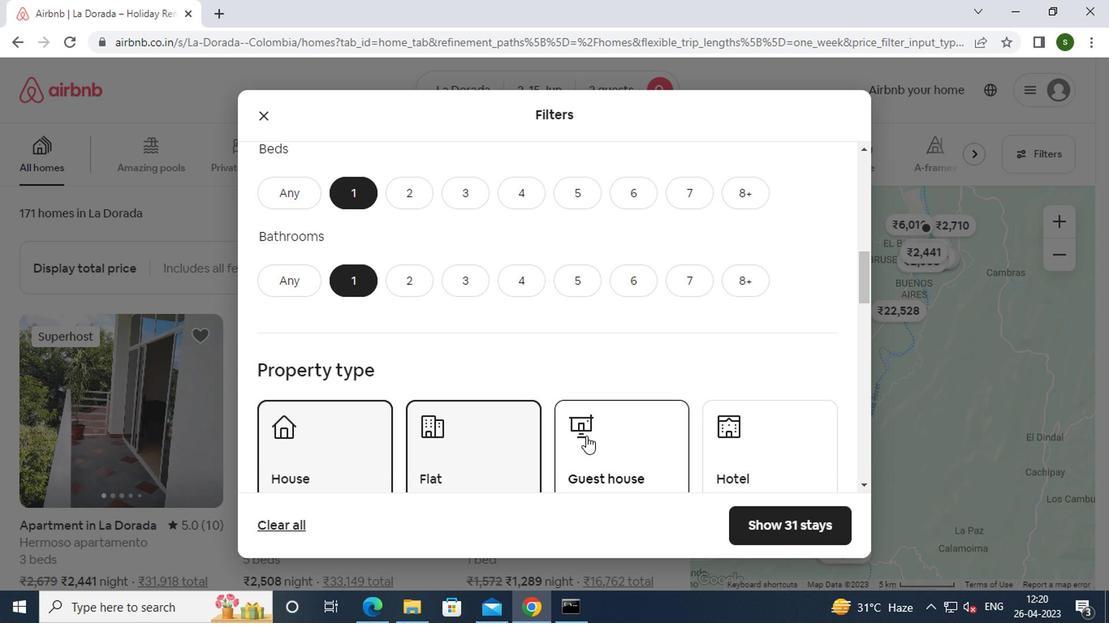 
Action: Mouse moved to (644, 407)
Screenshot: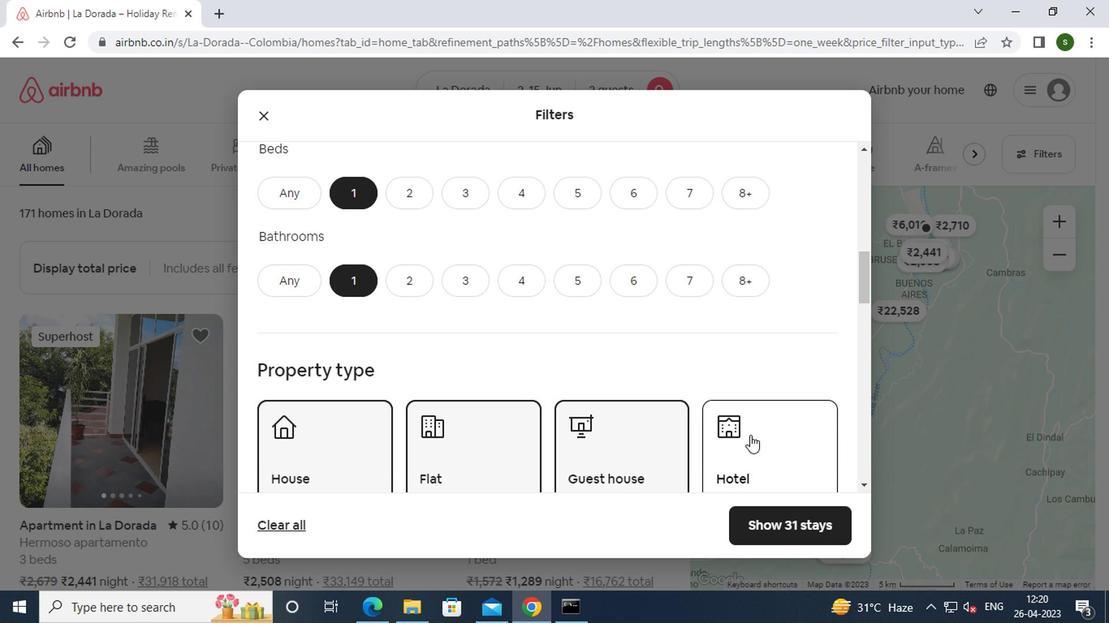 
Action: Mouse pressed left at (644, 407)
Screenshot: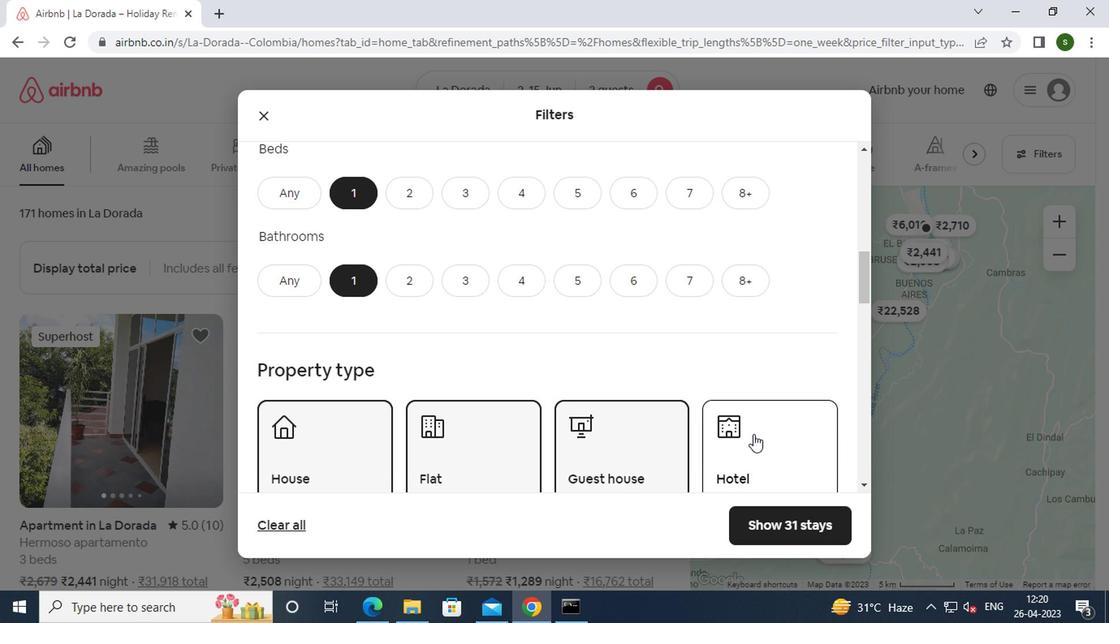 
Action: Mouse moved to (559, 393)
Screenshot: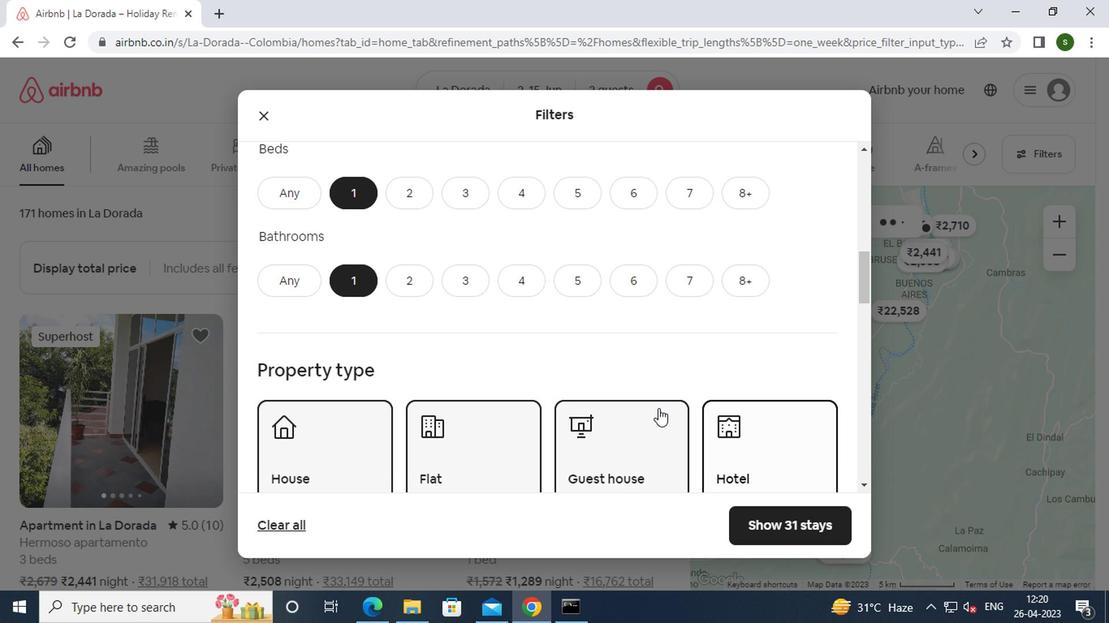 
Action: Mouse scrolled (559, 392) with delta (0, 0)
Screenshot: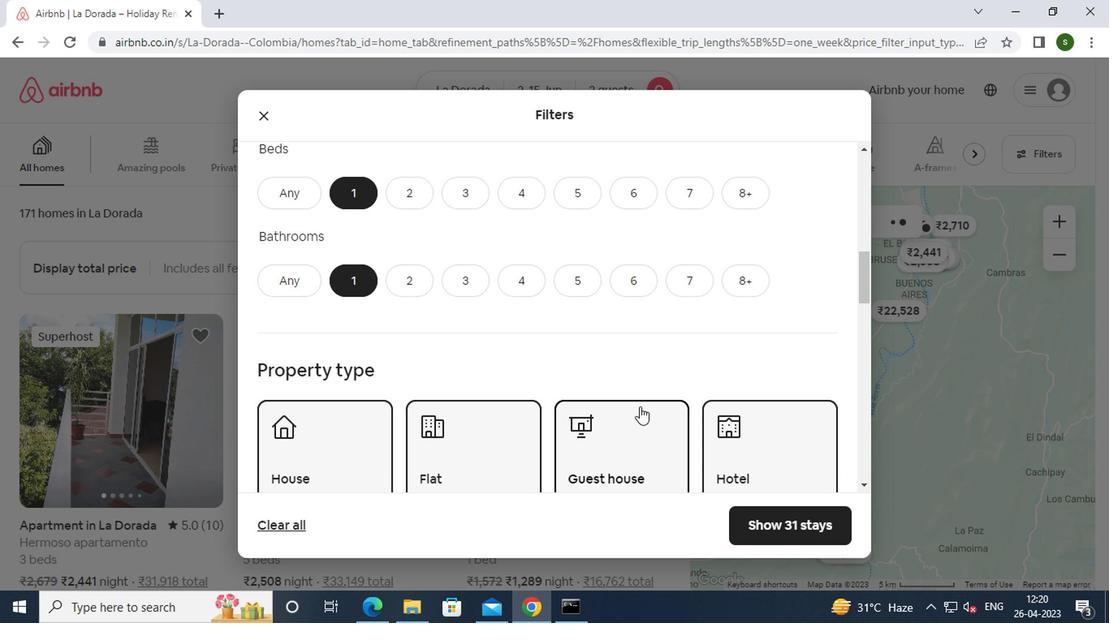 
Action: Mouse scrolled (559, 392) with delta (0, 0)
Screenshot: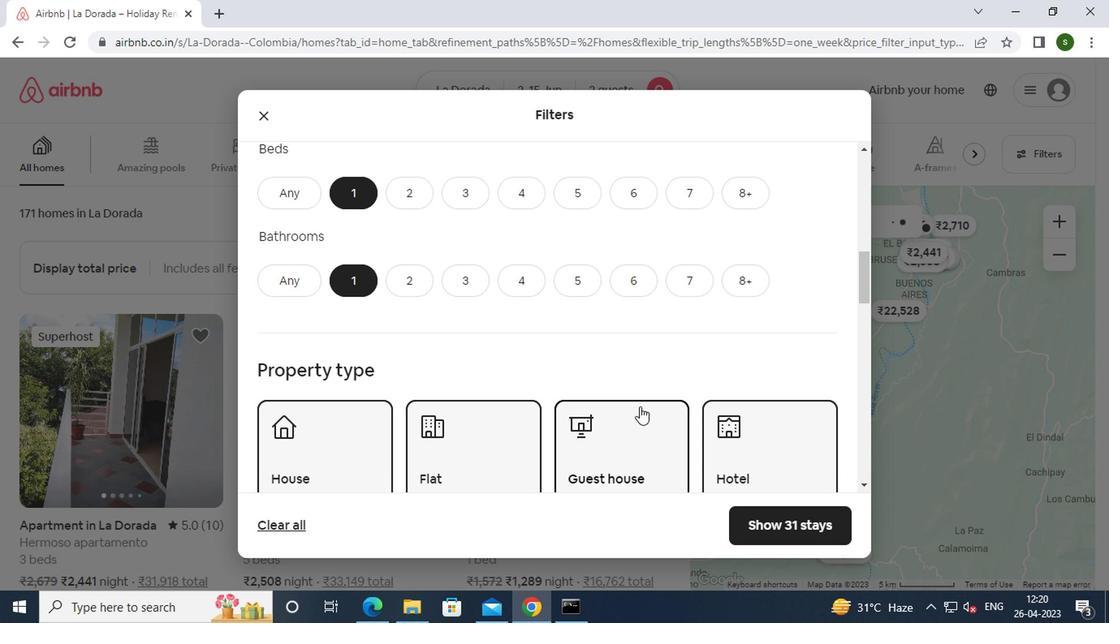 
Action: Mouse scrolled (559, 392) with delta (0, 0)
Screenshot: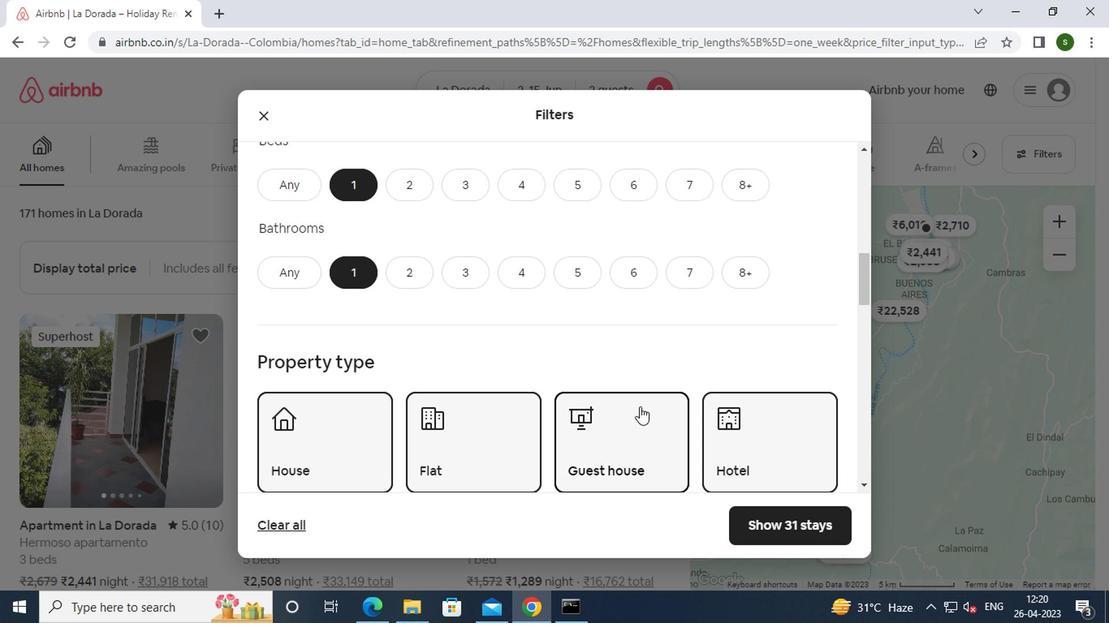 
Action: Mouse scrolled (559, 392) with delta (0, 0)
Screenshot: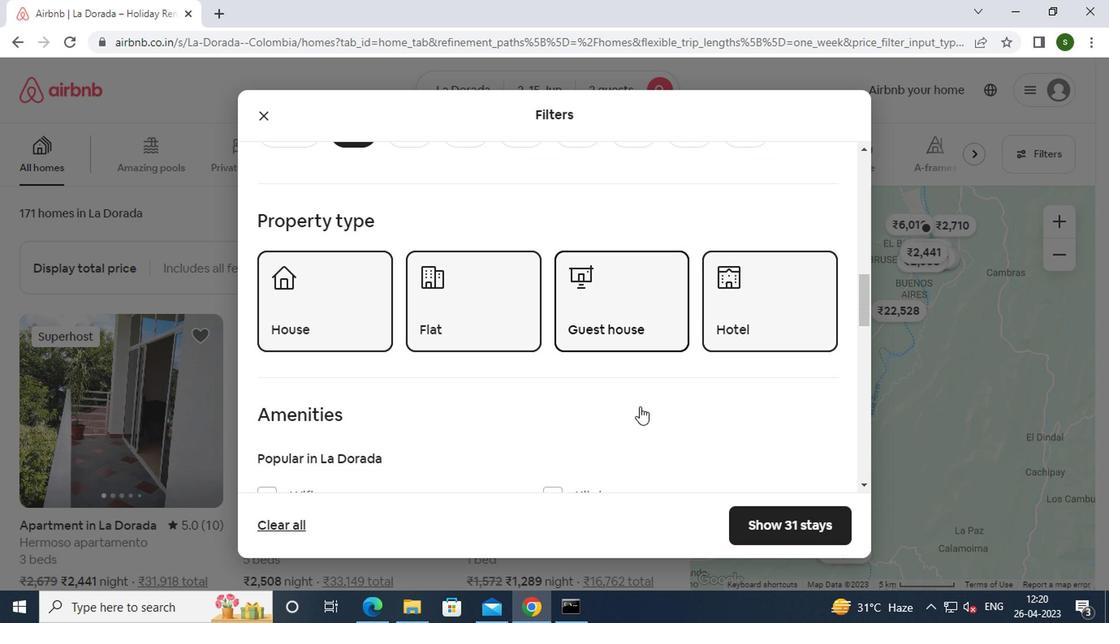 
Action: Mouse moved to (540, 359)
Screenshot: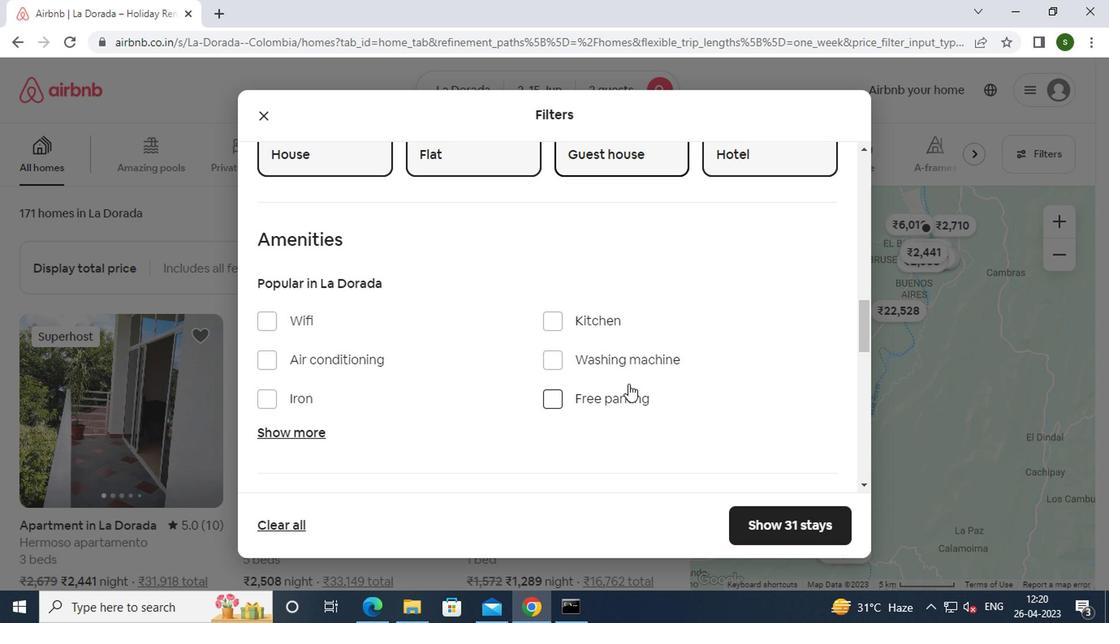 
Action: Mouse pressed left at (540, 359)
Screenshot: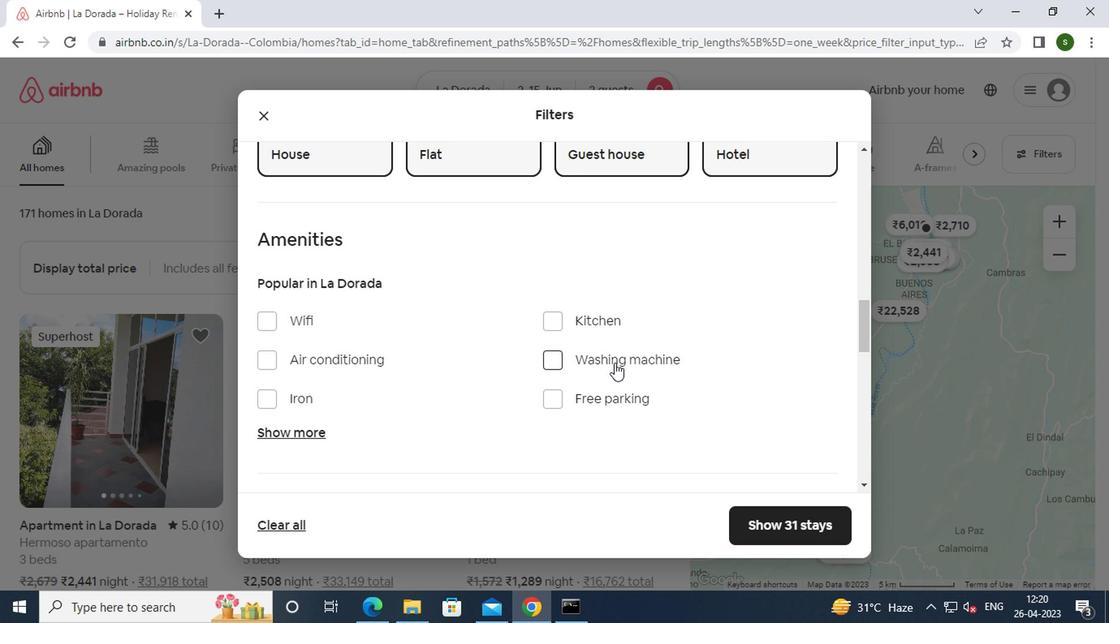 
Action: Mouse scrolled (540, 358) with delta (0, 0)
Screenshot: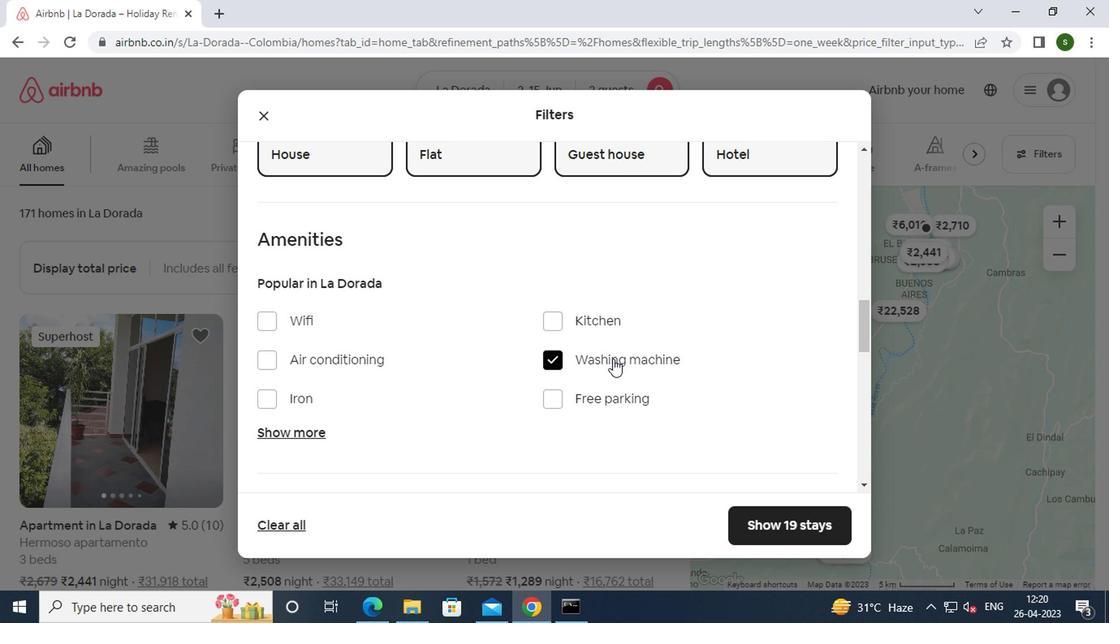 
Action: Mouse scrolled (540, 358) with delta (0, 0)
Screenshot: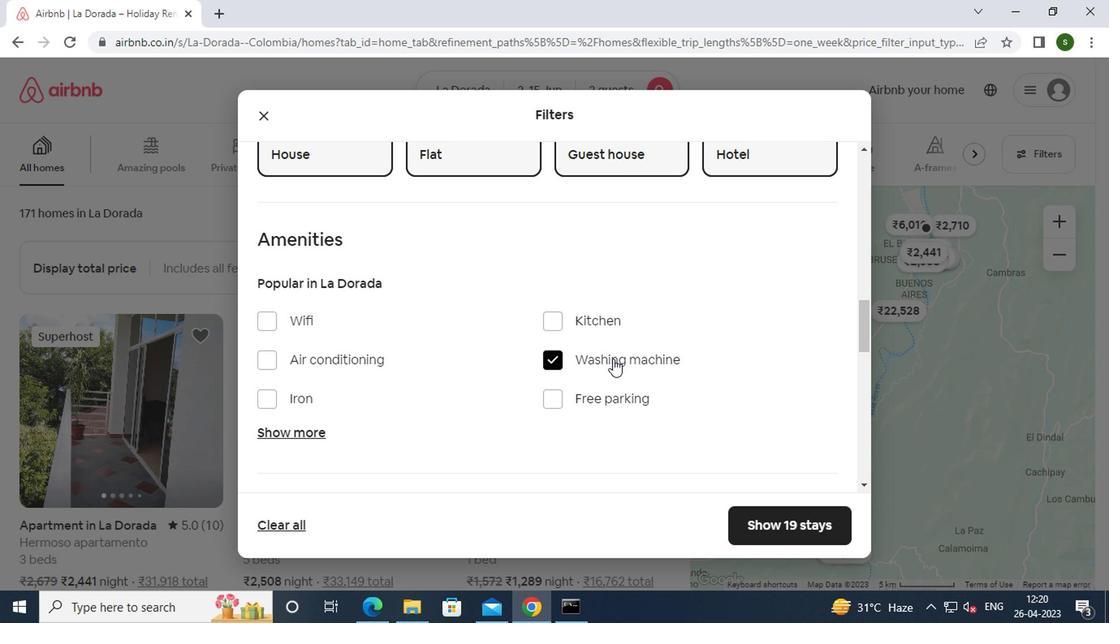 
Action: Mouse scrolled (540, 358) with delta (0, 0)
Screenshot: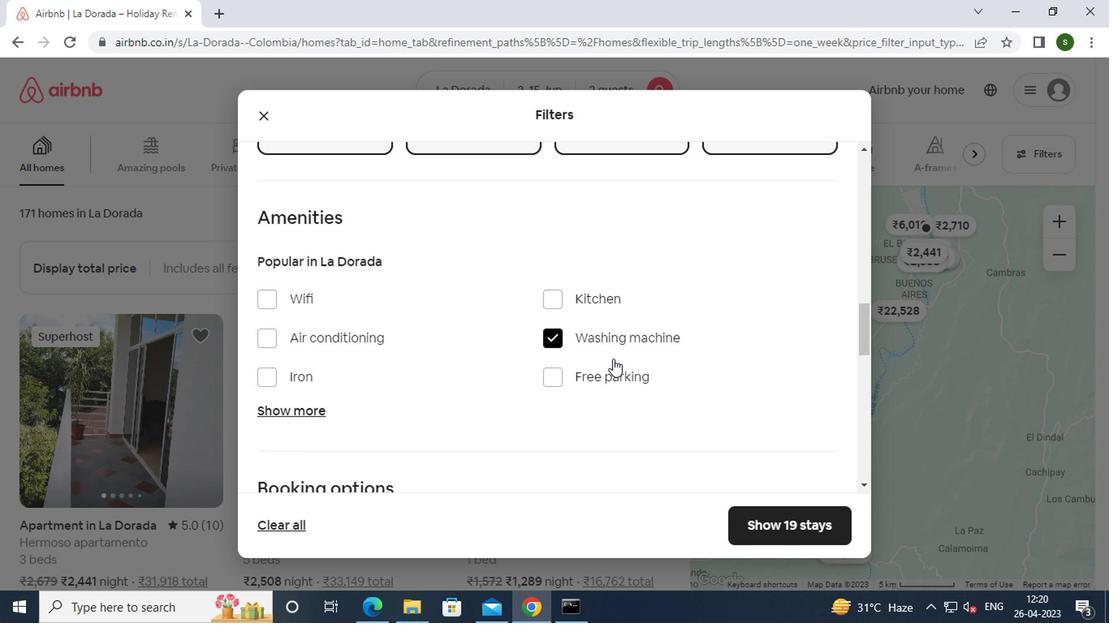 
Action: Mouse scrolled (540, 358) with delta (0, 0)
Screenshot: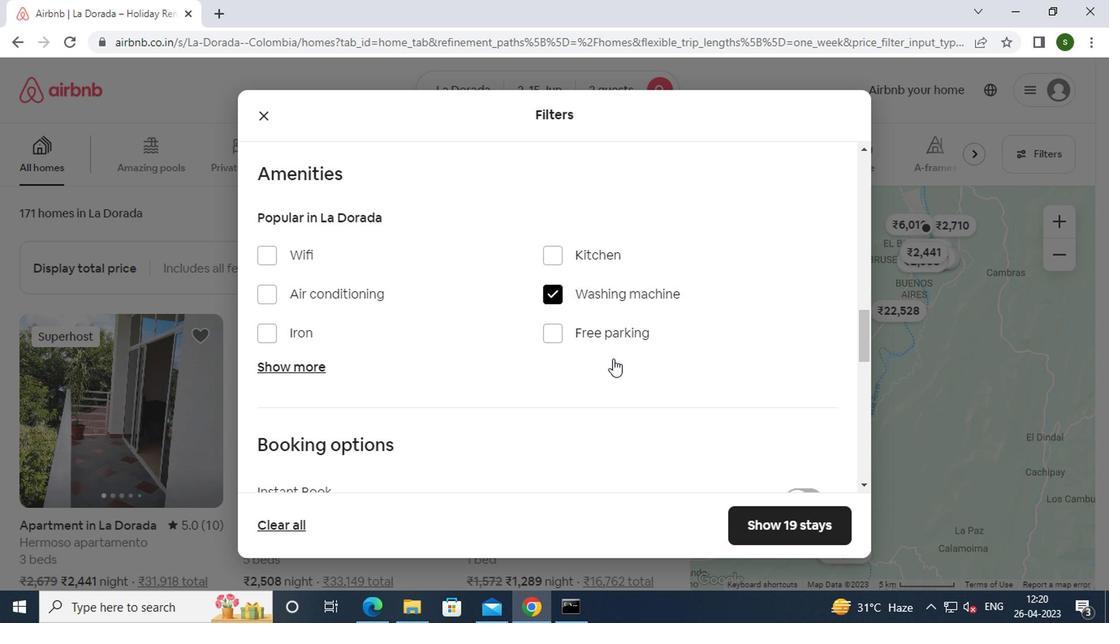 
Action: Mouse scrolled (540, 358) with delta (0, 0)
Screenshot: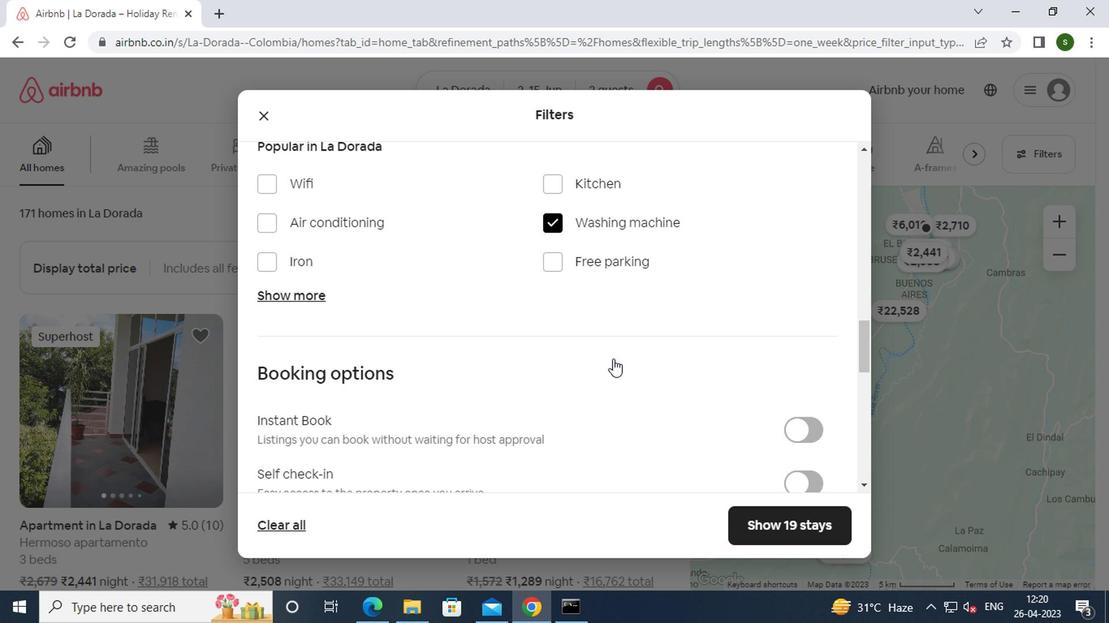
Action: Mouse moved to (663, 260)
Screenshot: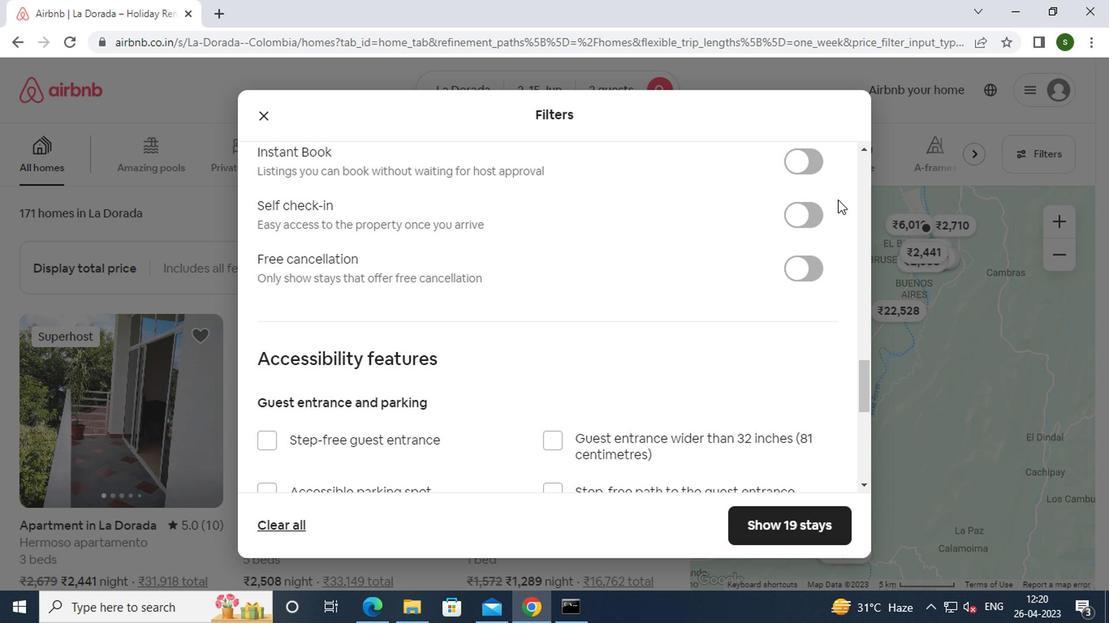 
Action: Mouse pressed left at (663, 260)
Screenshot: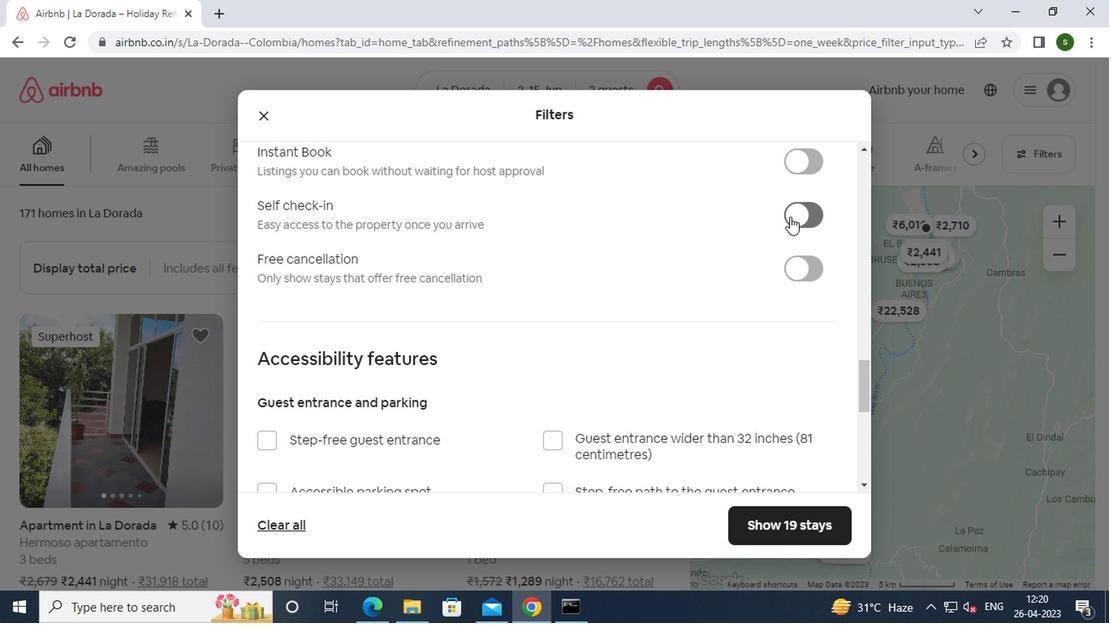 
Action: Mouse moved to (533, 303)
Screenshot: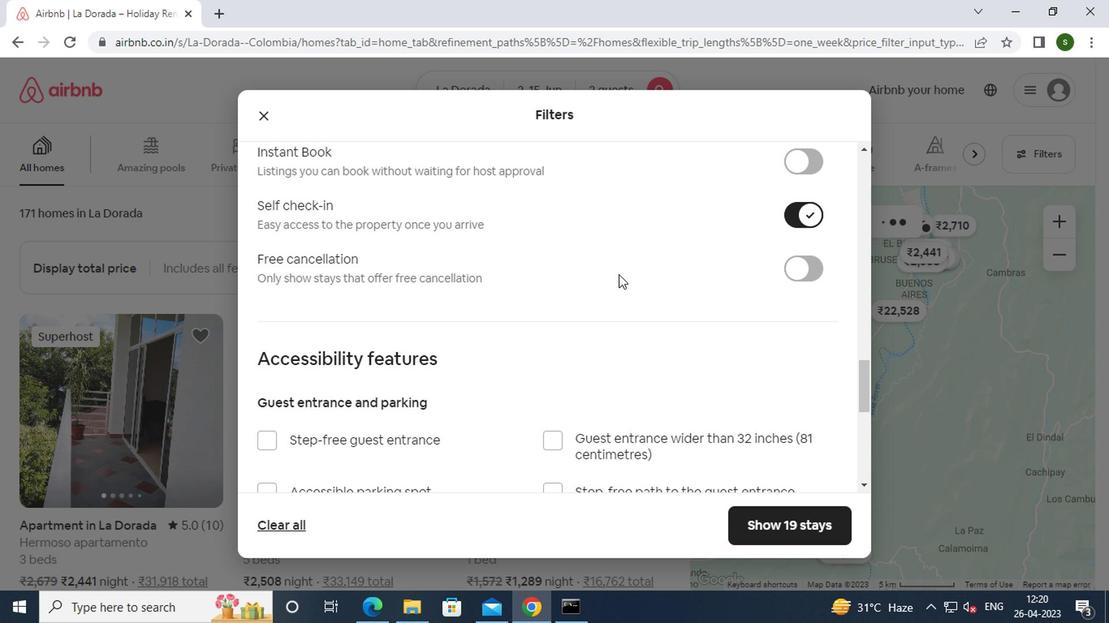 
Action: Mouse scrolled (533, 302) with delta (0, 0)
Screenshot: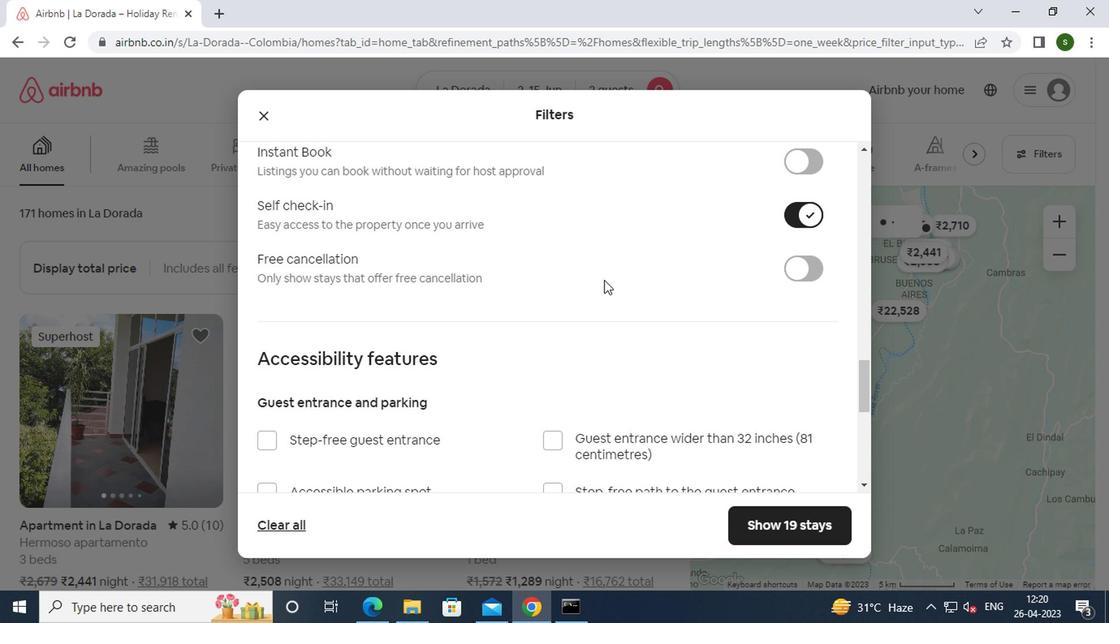 
Action: Mouse scrolled (533, 302) with delta (0, 0)
Screenshot: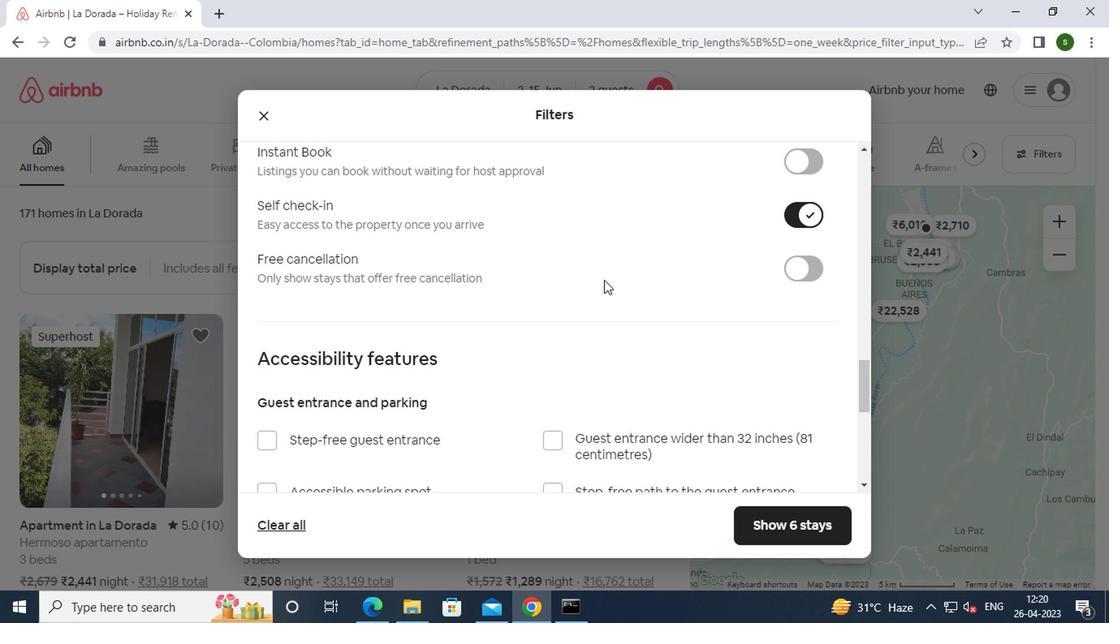 
Action: Mouse scrolled (533, 302) with delta (0, 0)
Screenshot: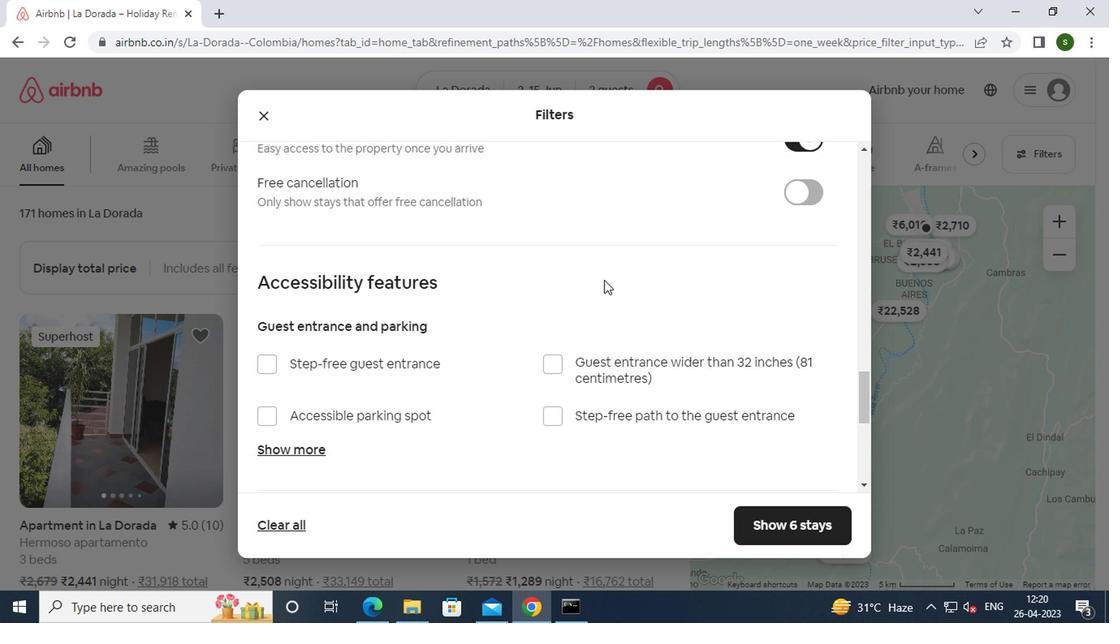 
Action: Mouse scrolled (533, 302) with delta (0, 0)
Screenshot: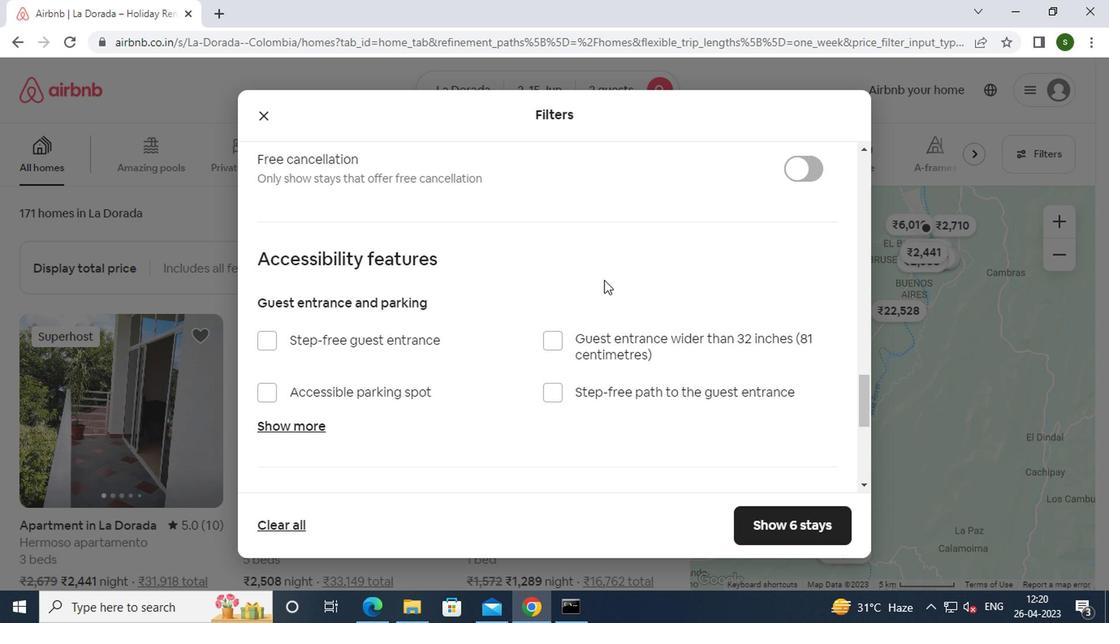 
Action: Mouse scrolled (533, 302) with delta (0, 0)
Screenshot: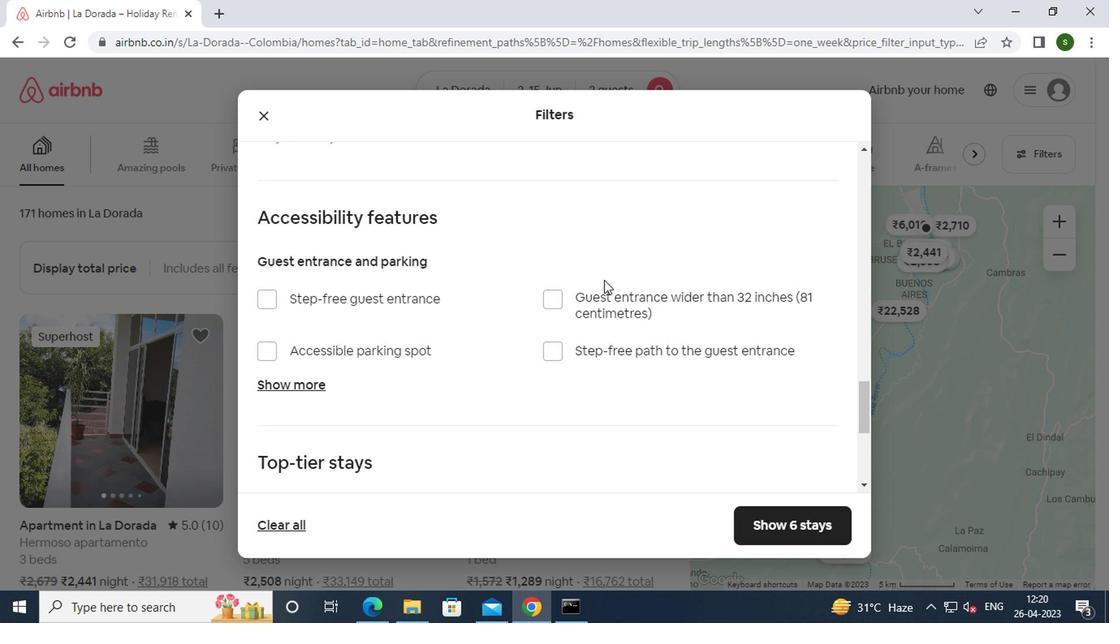 
Action: Mouse scrolled (533, 302) with delta (0, 0)
Screenshot: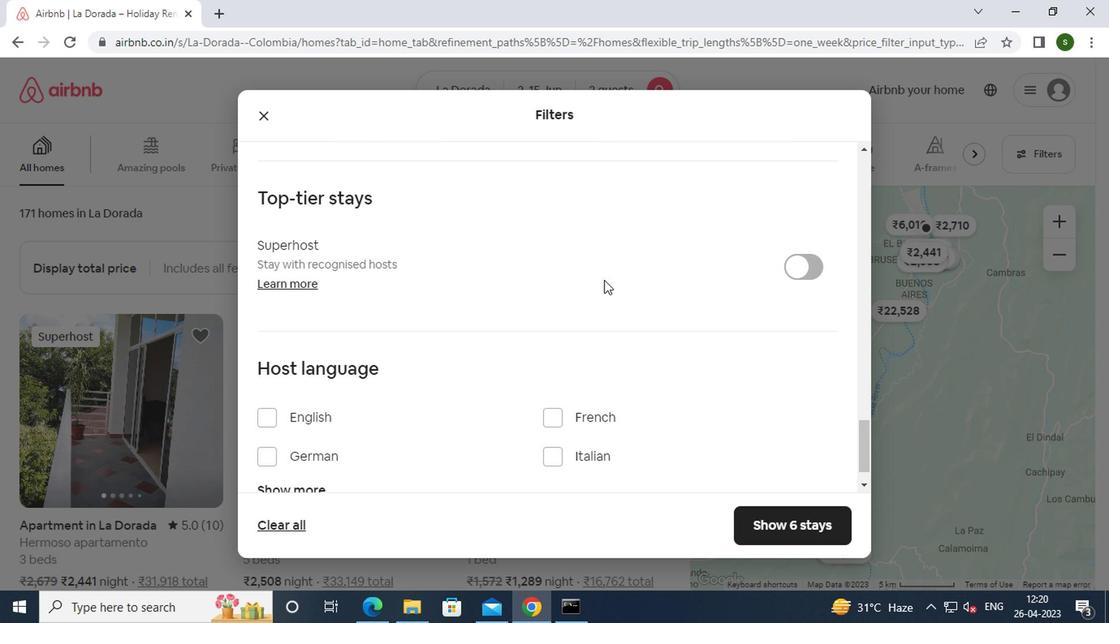 
Action: Mouse scrolled (533, 302) with delta (0, 0)
Screenshot: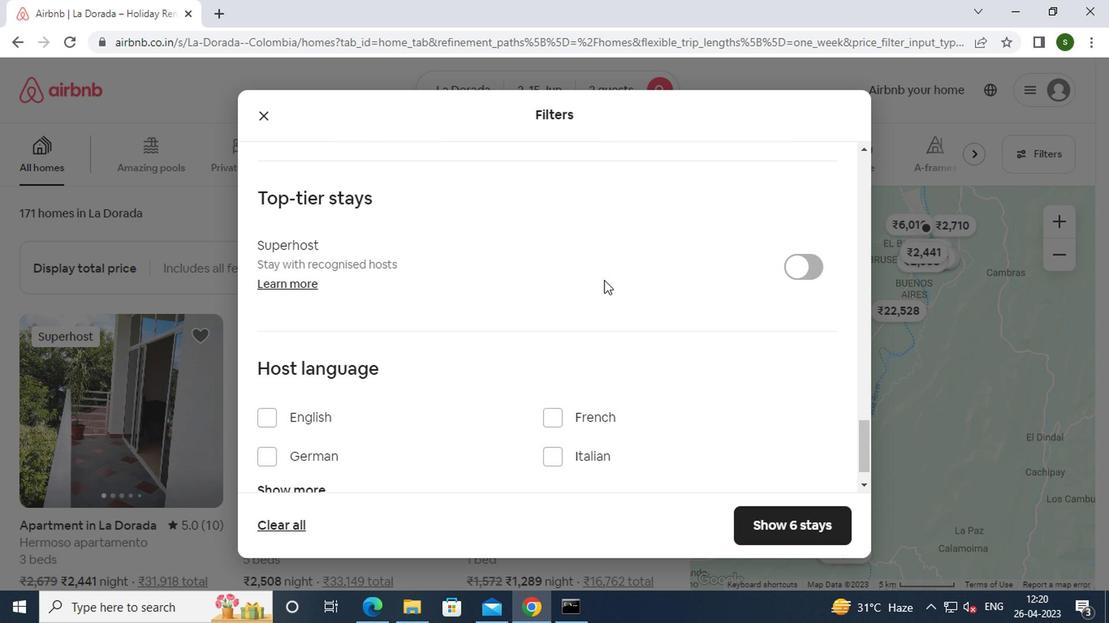 
Action: Mouse scrolled (533, 302) with delta (0, 0)
Screenshot: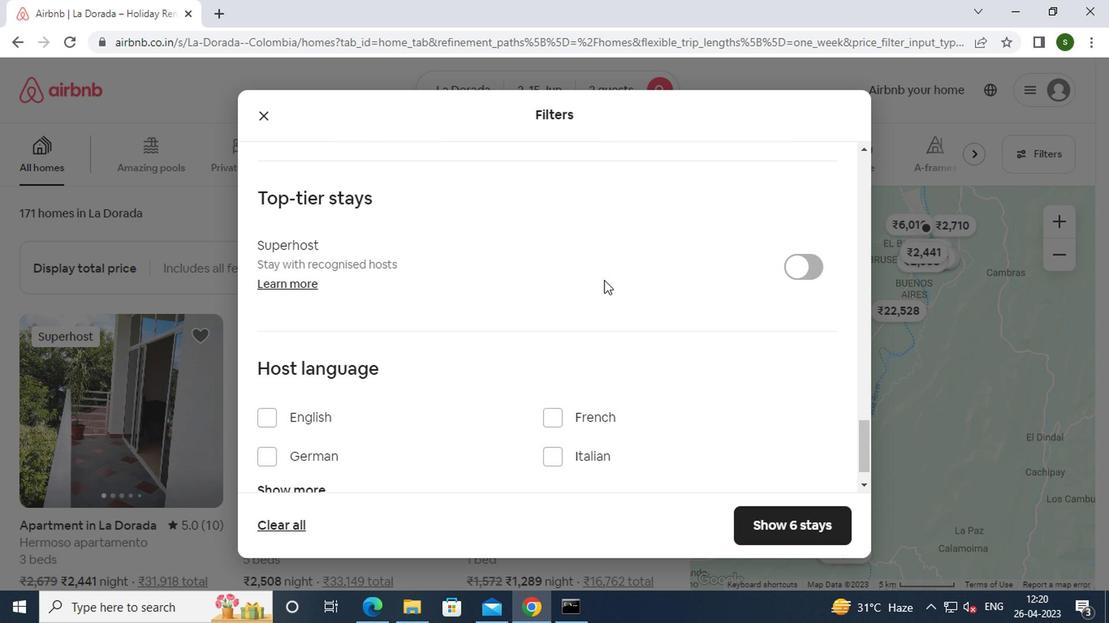 
Action: Mouse scrolled (533, 302) with delta (0, 0)
Screenshot: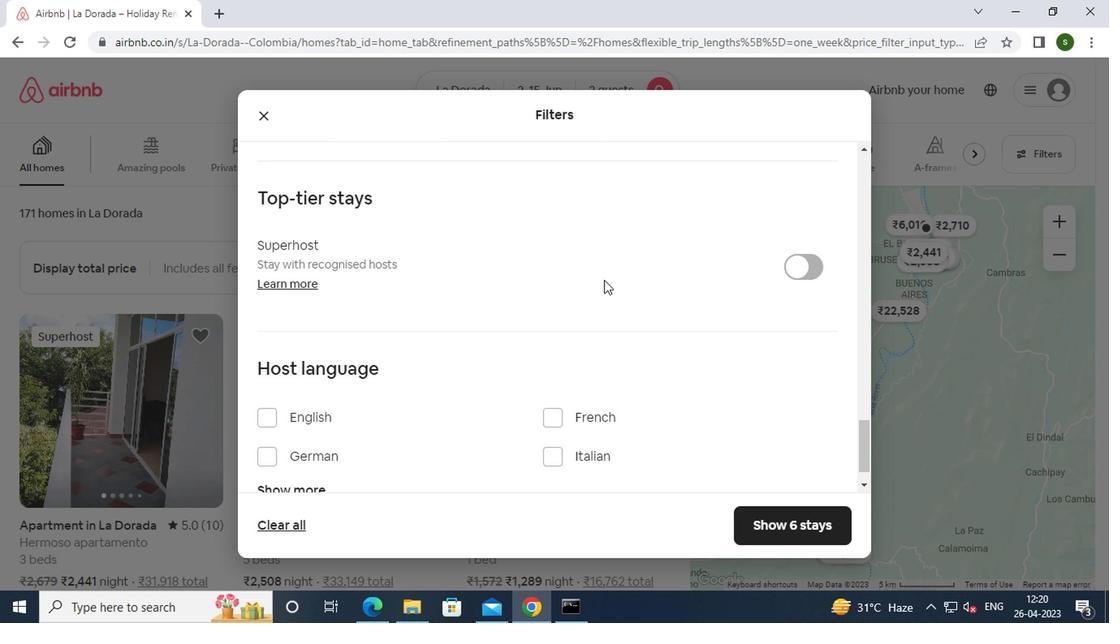 
Action: Mouse moved to (301, 386)
Screenshot: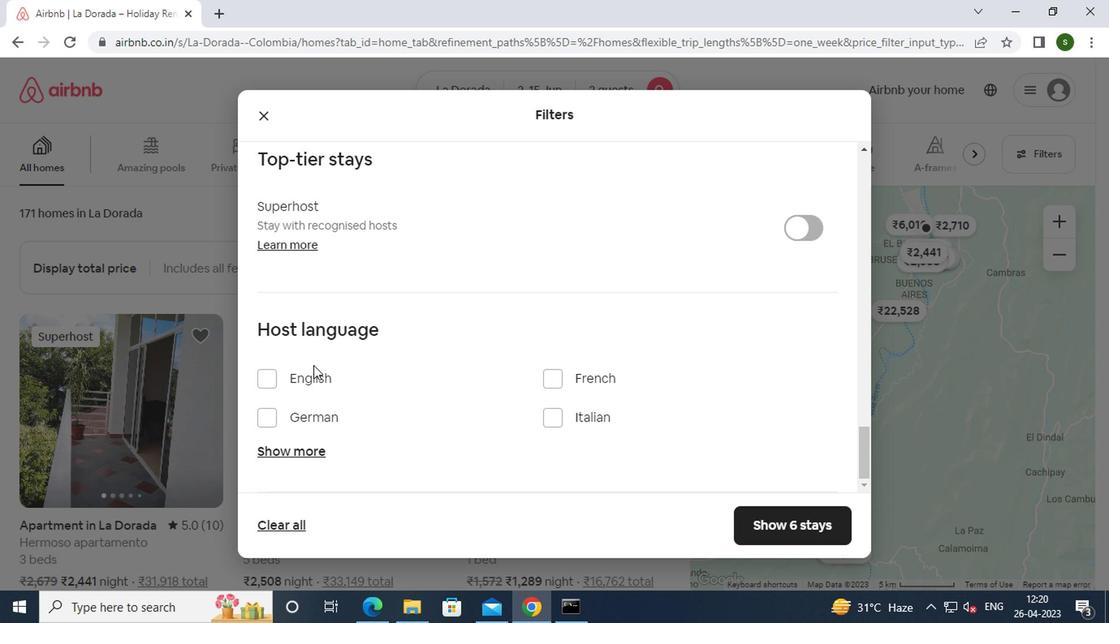 
Action: Mouse pressed left at (301, 386)
Screenshot: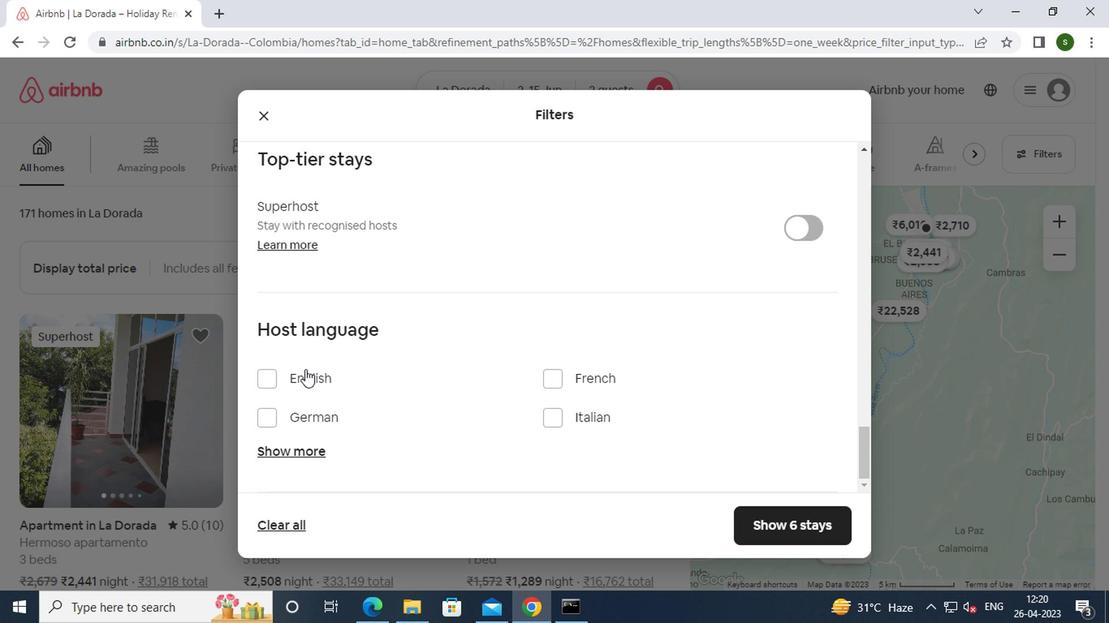 
Action: Mouse moved to (321, 369)
Screenshot: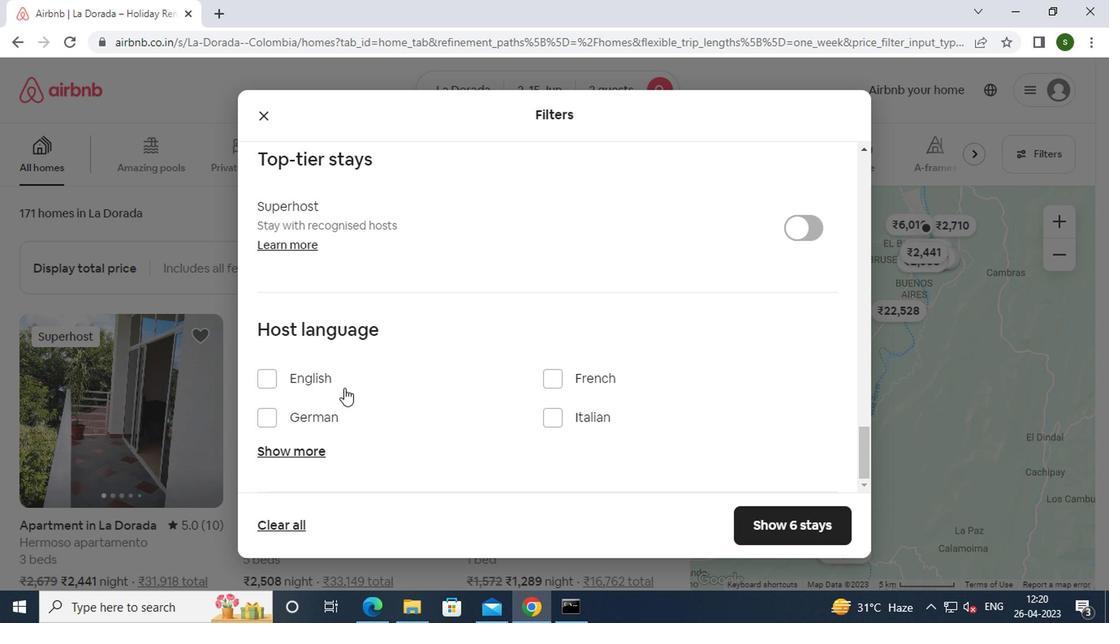 
Action: Mouse pressed left at (321, 369)
Screenshot: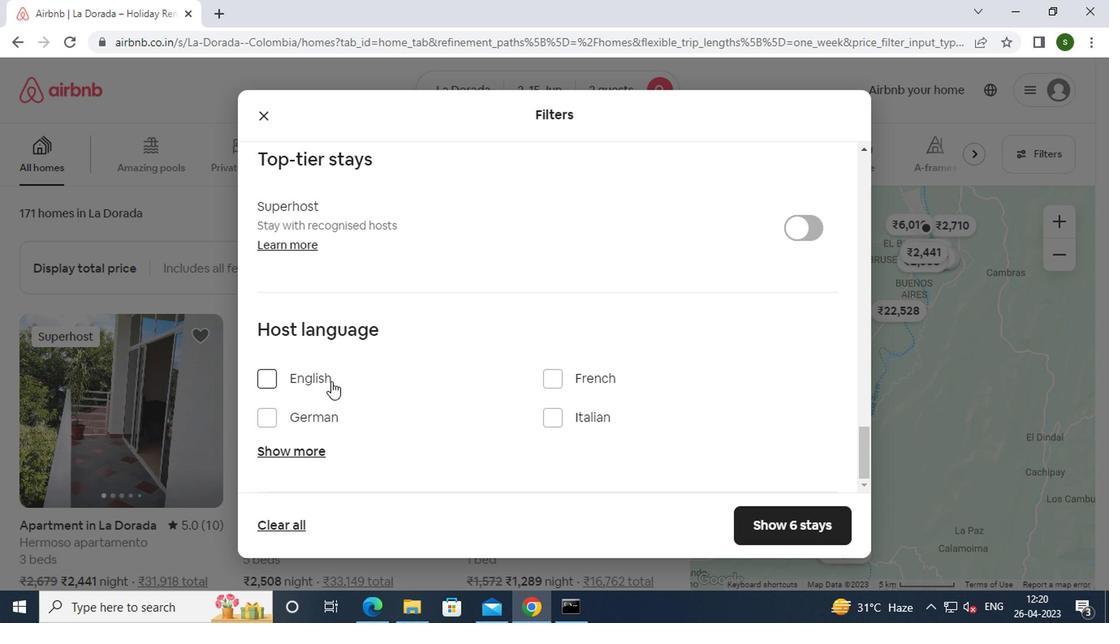 
Action: Mouse moved to (641, 474)
Screenshot: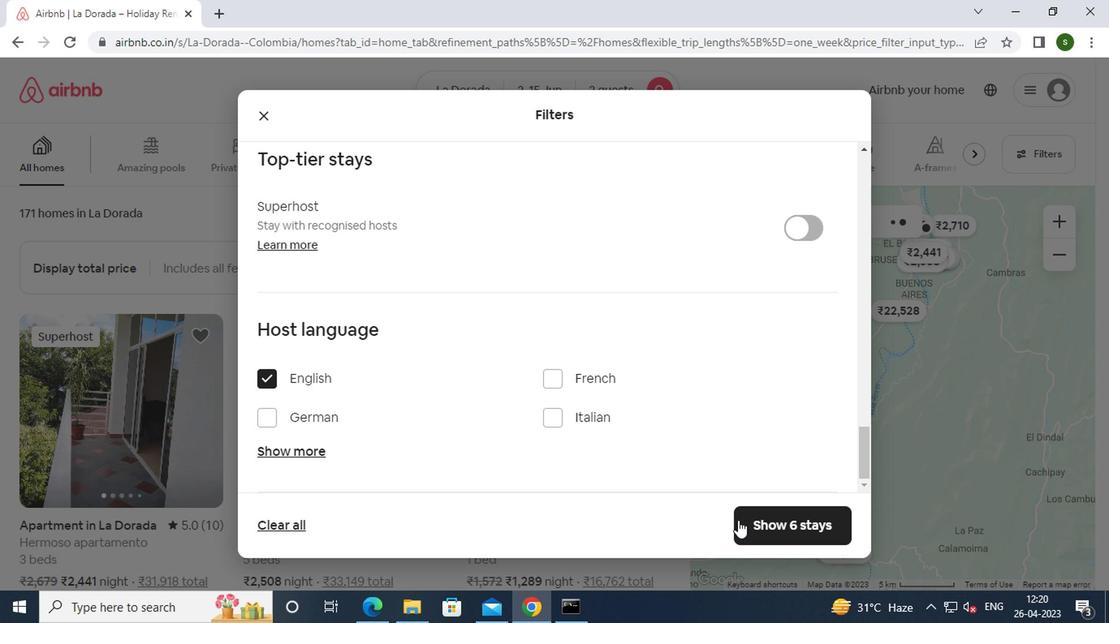 
Action: Mouse pressed left at (641, 474)
Screenshot: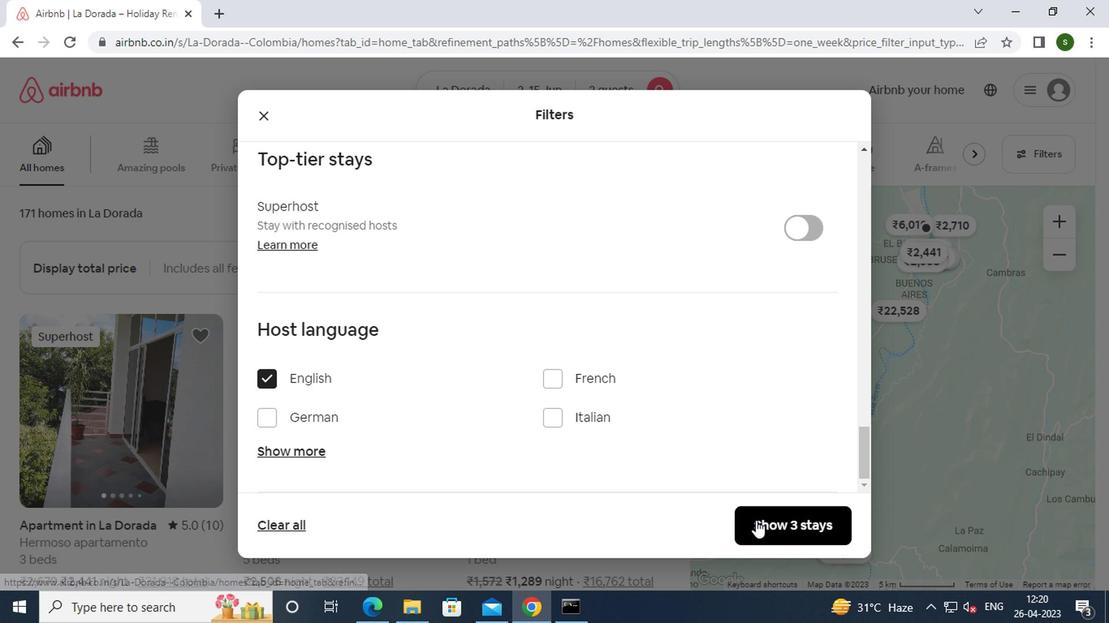 
